 Task: Explore satellite view of the Griffith Observatory in Los Angeles.
Action: Mouse moved to (91, 28)
Screenshot: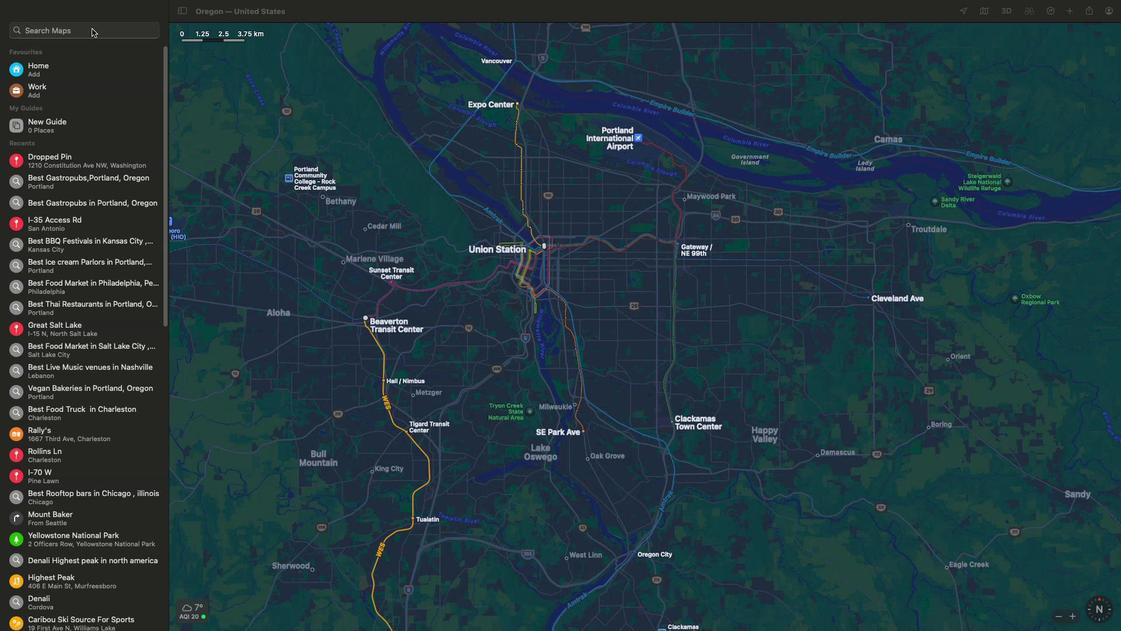 
Action: Mouse pressed left at (91, 28)
Screenshot: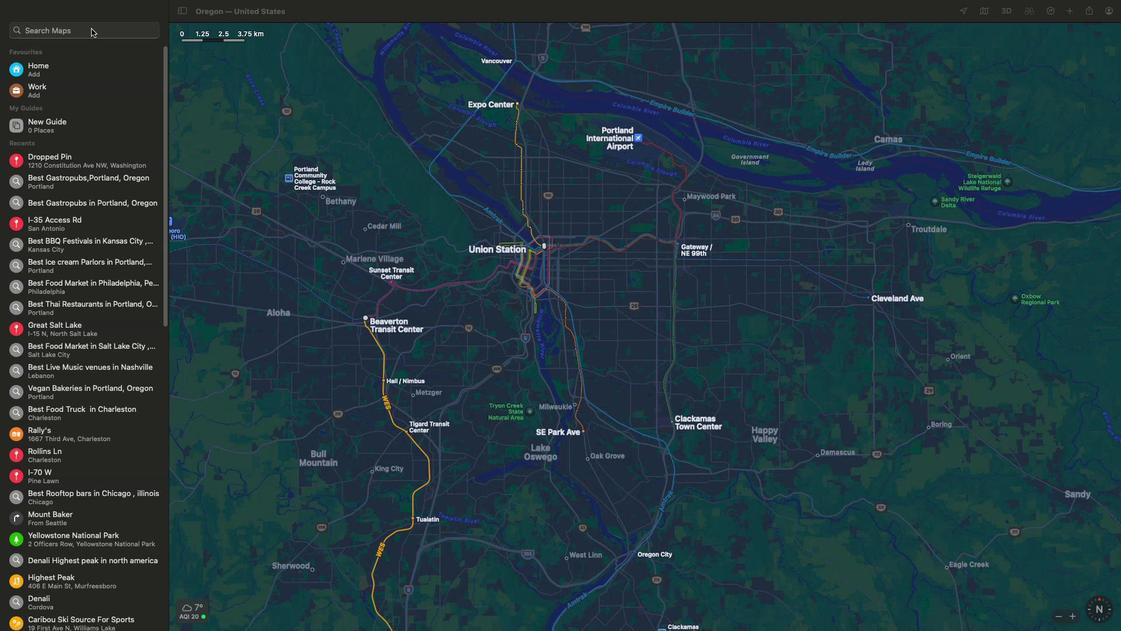 
Action: Key pressed Key.shift'G''r''i''f''f''i''s'Key.spaceKey.shift'O''b''s''e''r''v''a''t''o''r''y'Key.space'i''n'Key.spaceKey.shift'L''o''s'Key.spaceKey.shift'A''n''g''e''l''e''s'Key.space'\x03'
Screenshot: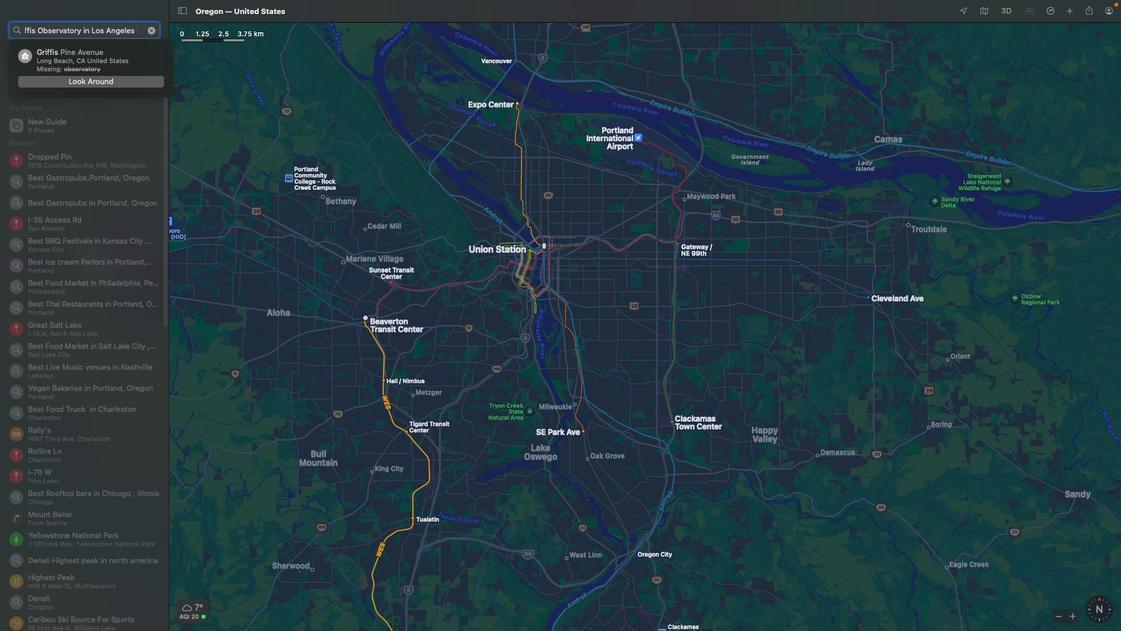 
Action: Mouse moved to (47, 30)
Screenshot: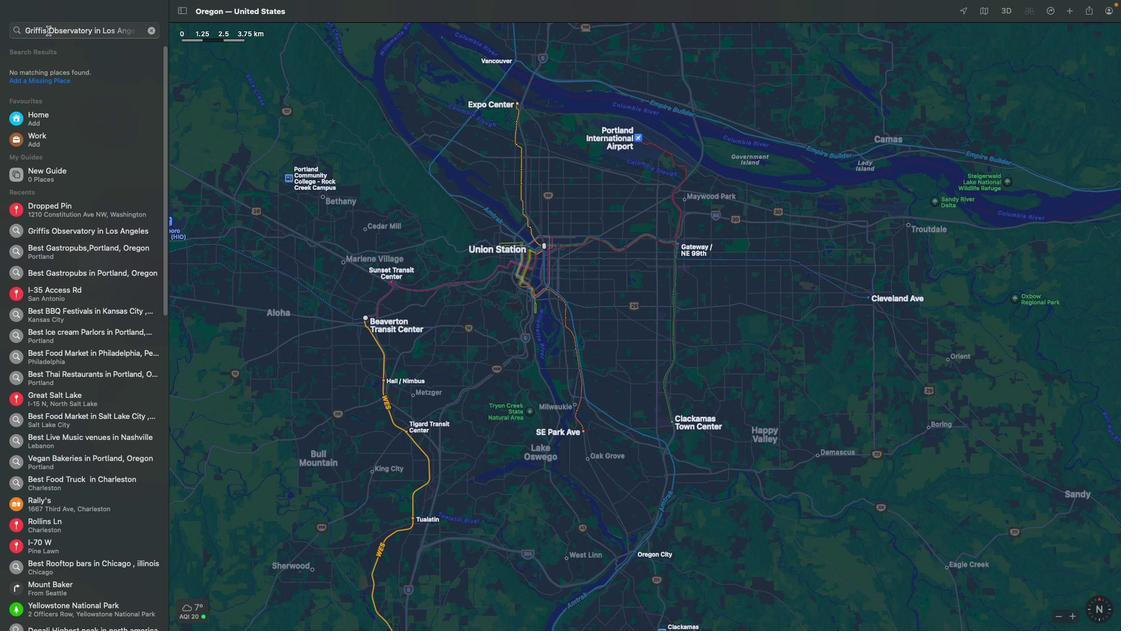 
Action: Mouse pressed left at (47, 30)
Screenshot: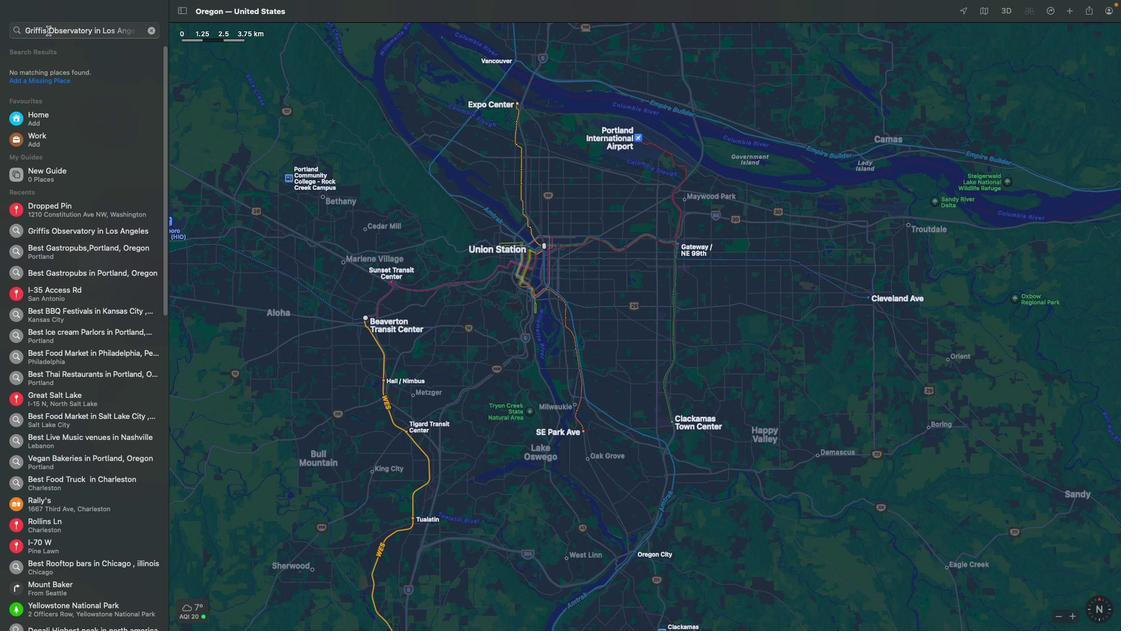 
Action: Mouse moved to (87, 91)
Screenshot: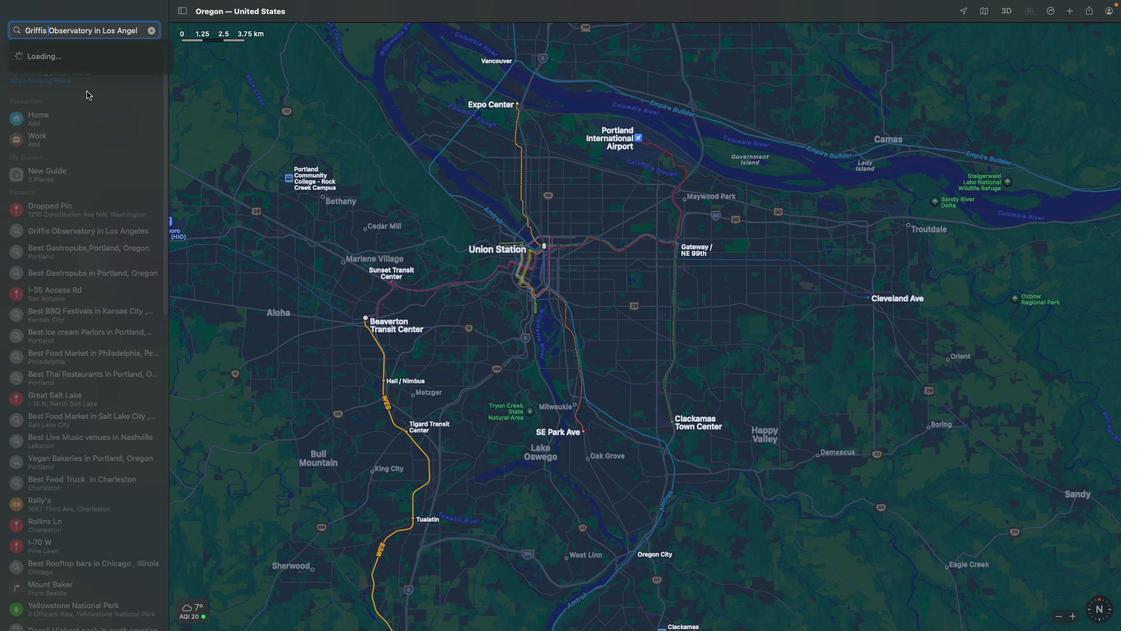 
Action: Key pressed Key.leftKey.backspace't''h''\x03'
Screenshot: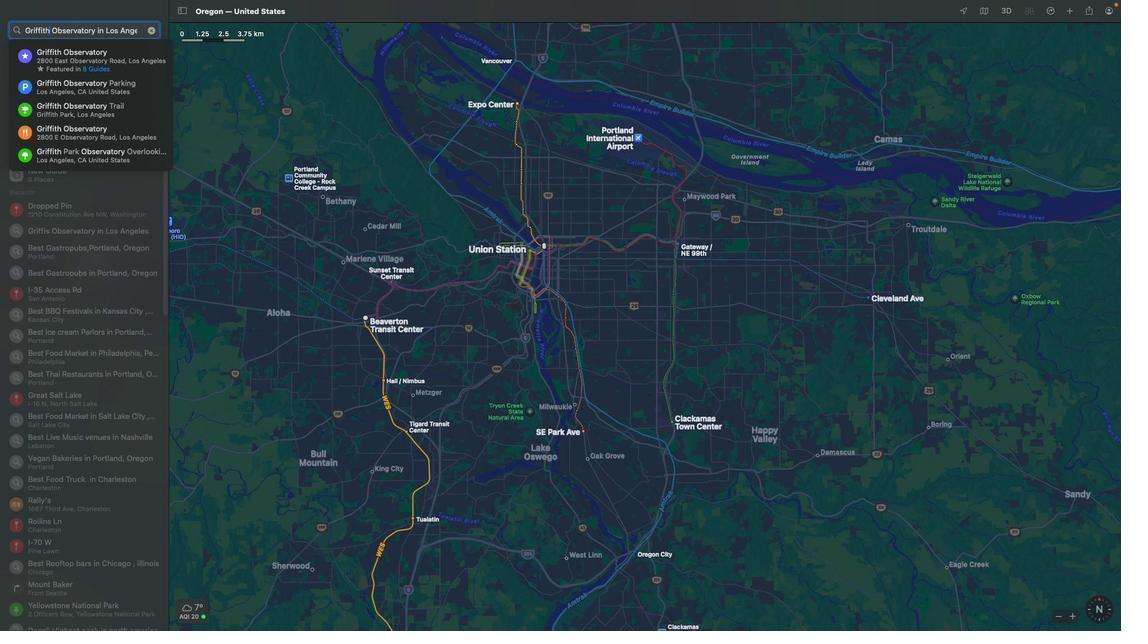 
Action: Mouse moved to (988, 12)
Screenshot: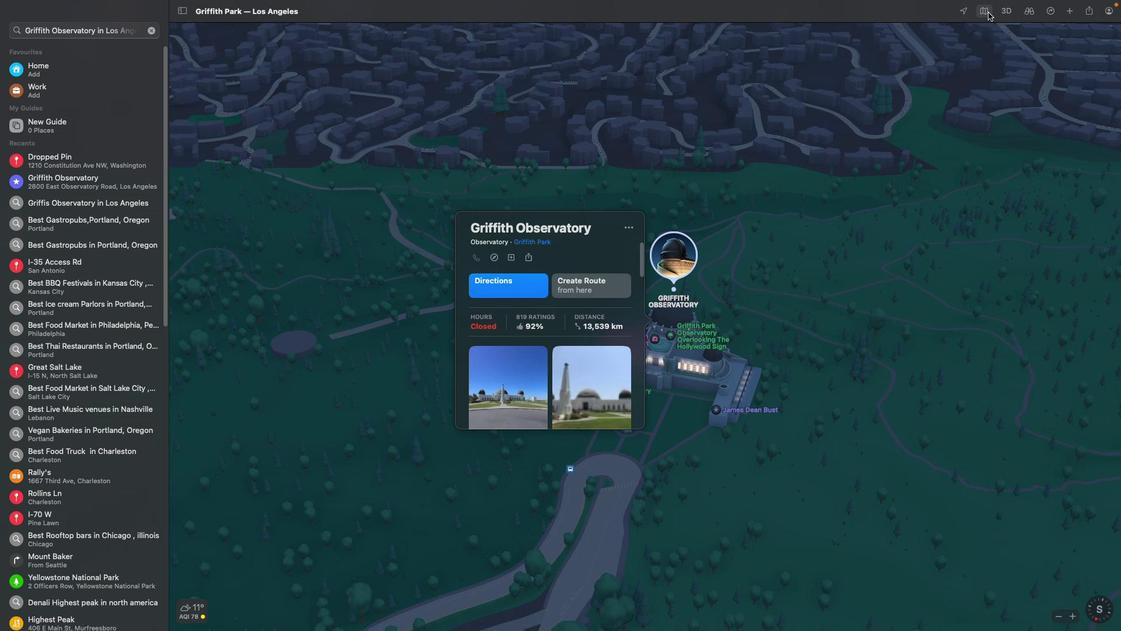 
Action: Mouse pressed left at (988, 12)
Screenshot: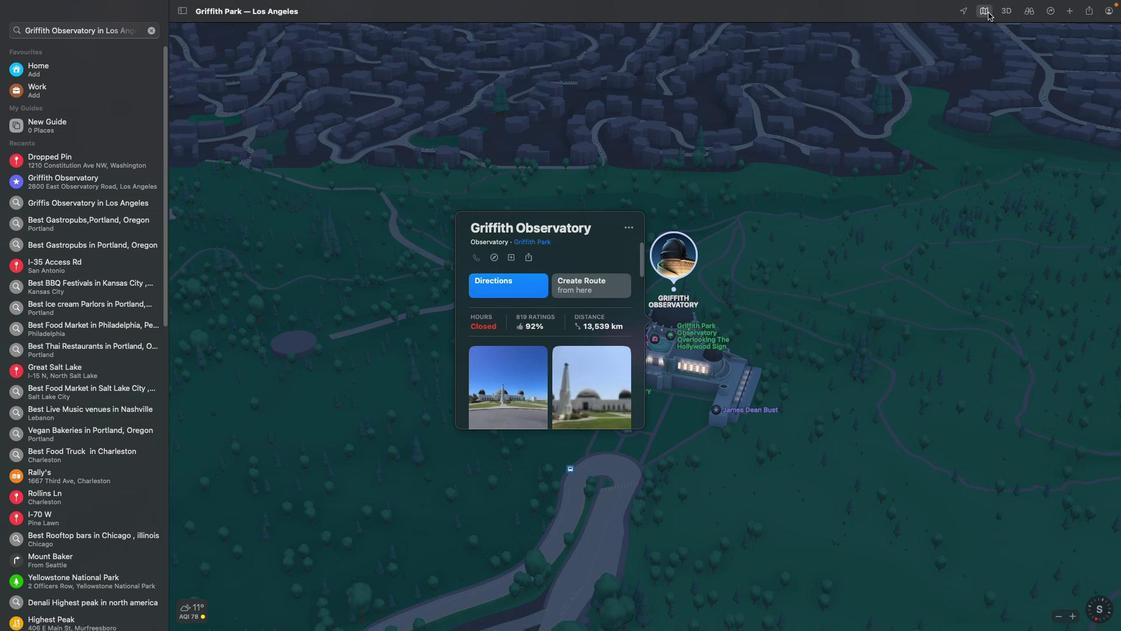 
Action: Mouse moved to (1019, 141)
Screenshot: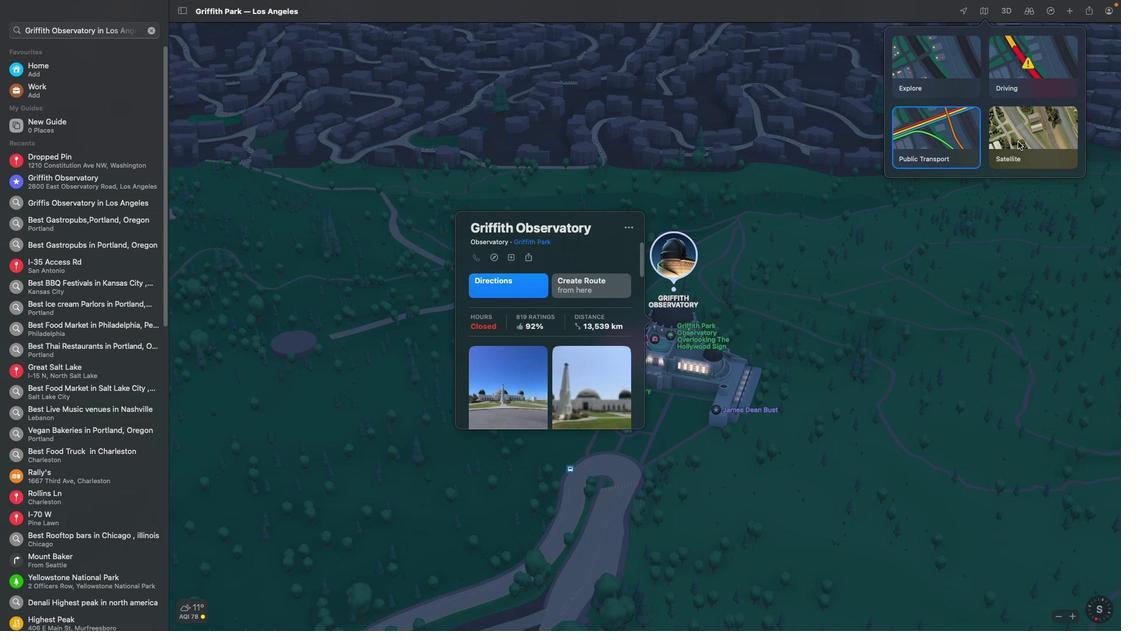 
Action: Mouse pressed left at (1019, 141)
Screenshot: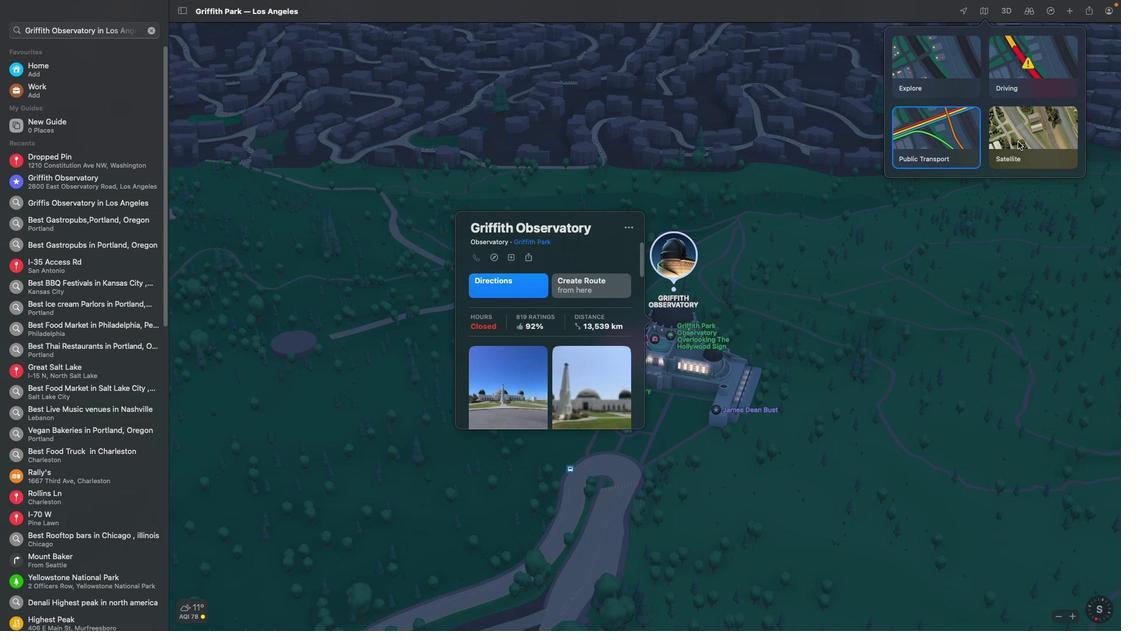 
Action: Mouse moved to (708, 398)
Screenshot: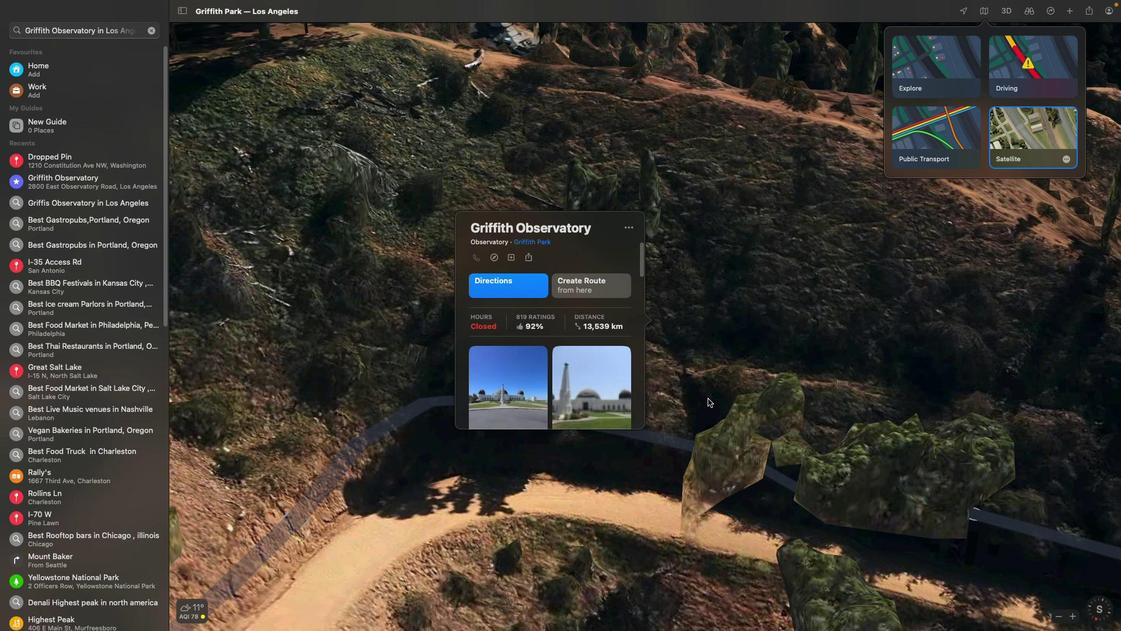 
Action: Mouse pressed left at (708, 398)
Screenshot: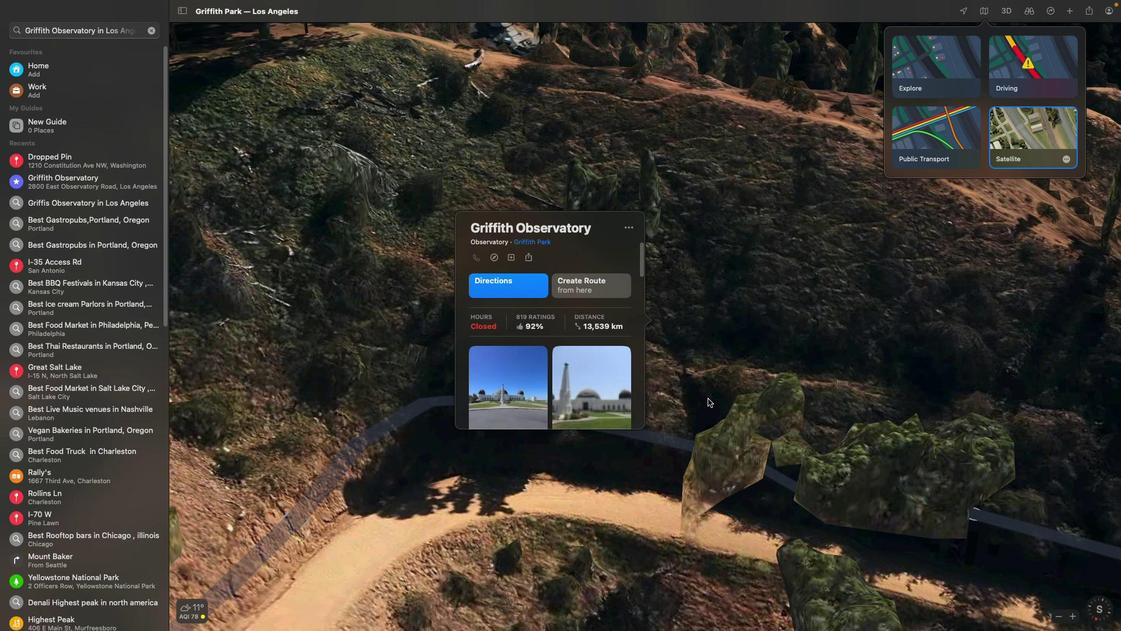
Action: Mouse moved to (712, 345)
Screenshot: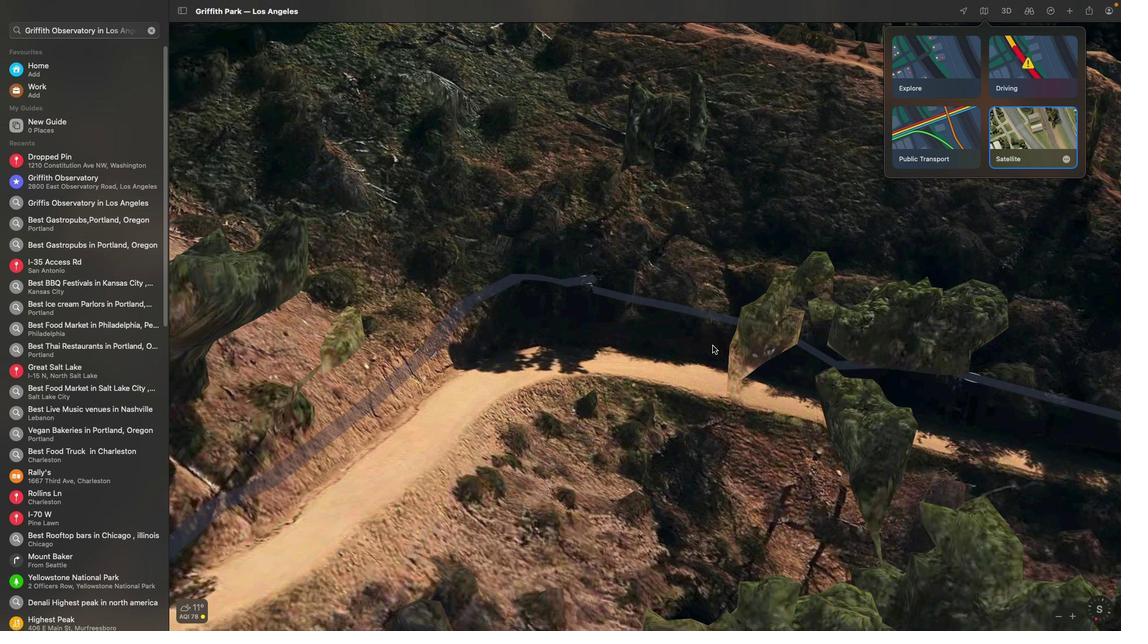 
Action: Mouse scrolled (712, 345) with delta (0, 0)
Screenshot: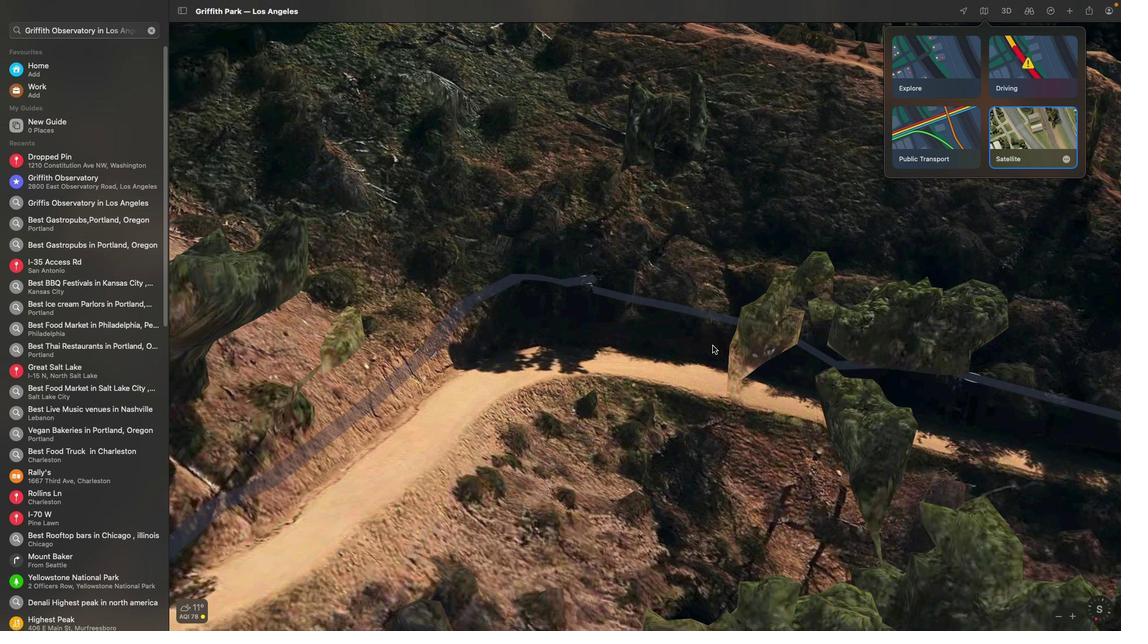 
Action: Mouse scrolled (712, 345) with delta (0, 0)
Screenshot: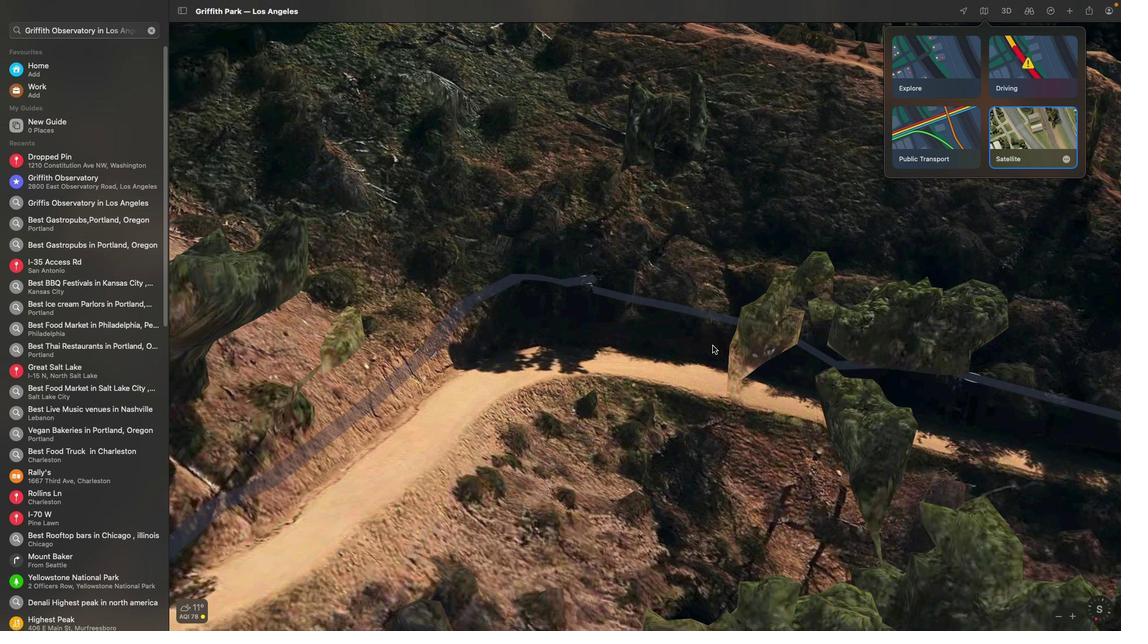 
Action: Mouse scrolled (712, 345) with delta (0, -1)
Screenshot: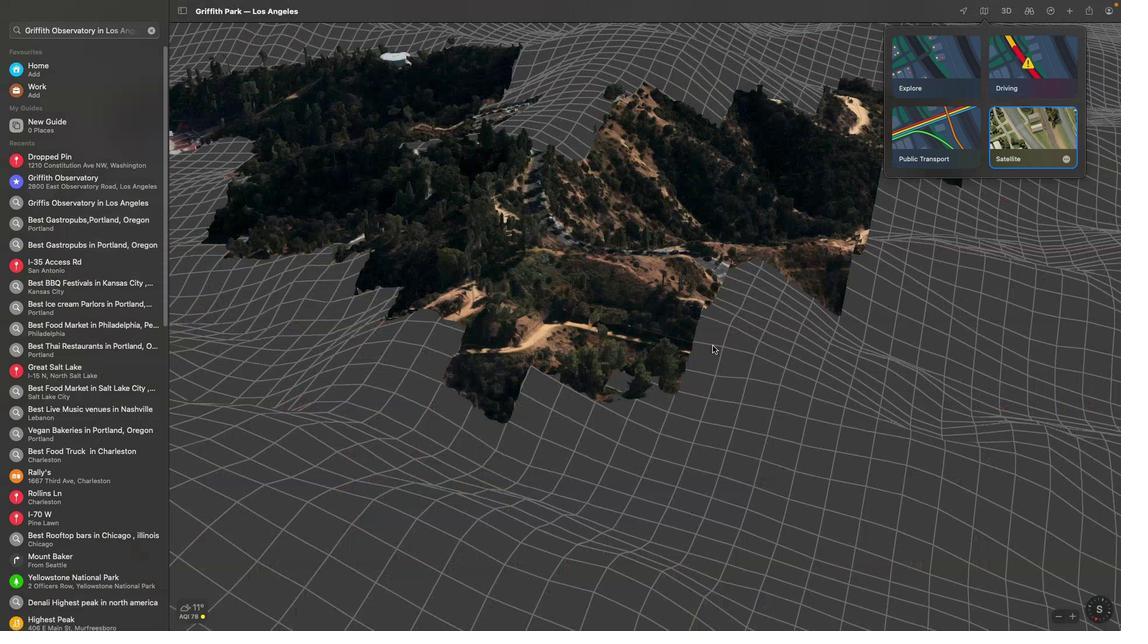
Action: Mouse scrolled (712, 345) with delta (0, -2)
Screenshot: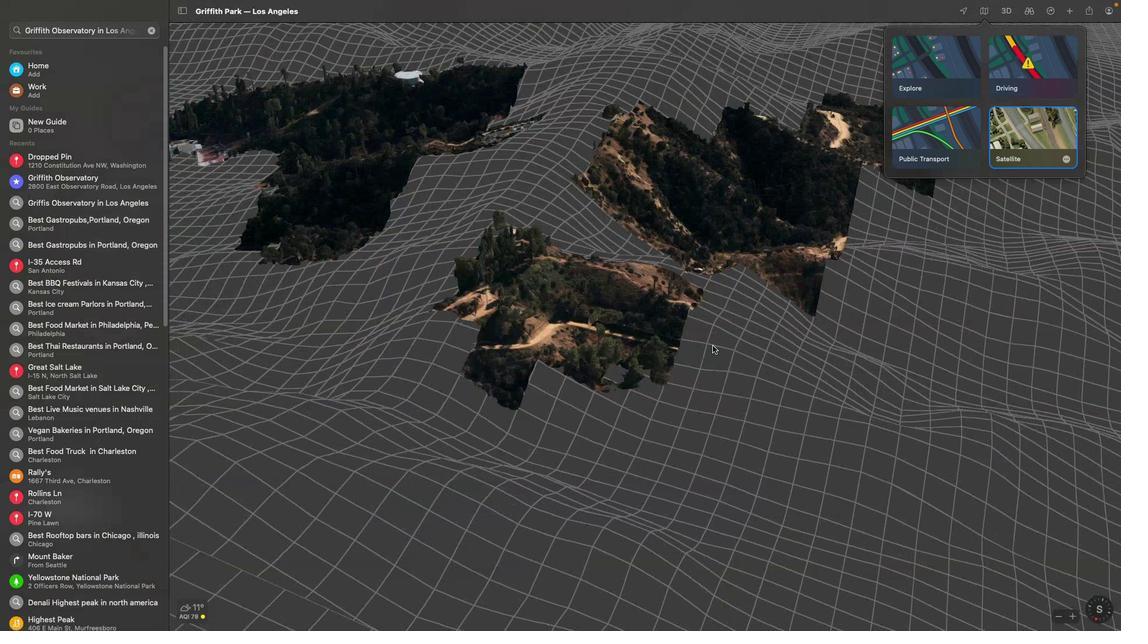 
Action: Mouse scrolled (712, 345) with delta (0, -2)
Screenshot: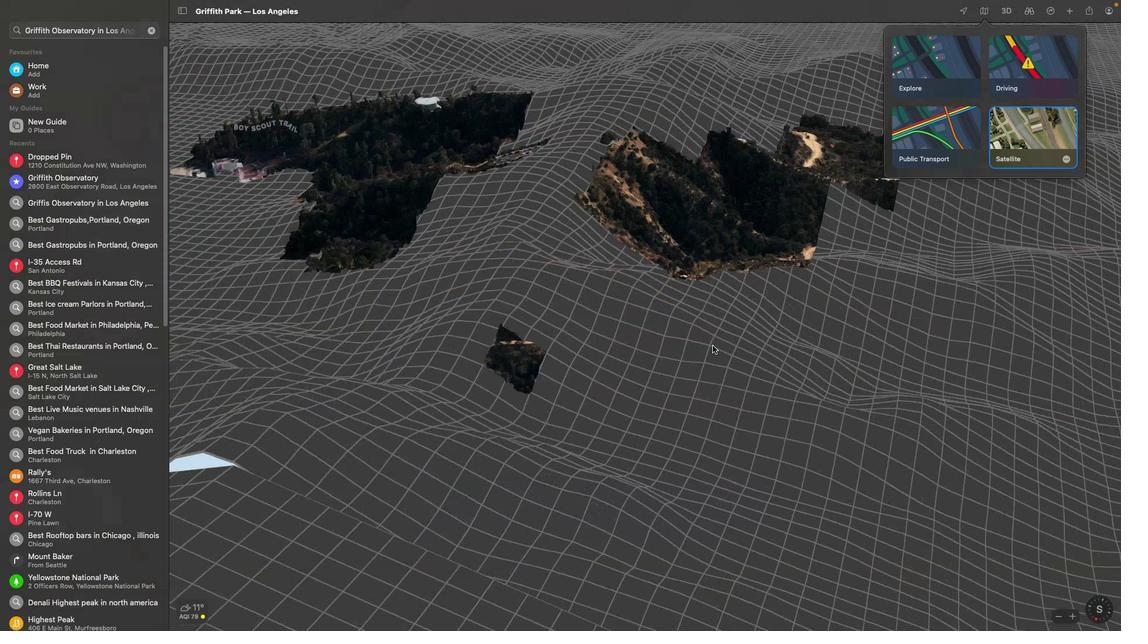 
Action: Mouse moved to (614, 372)
Screenshot: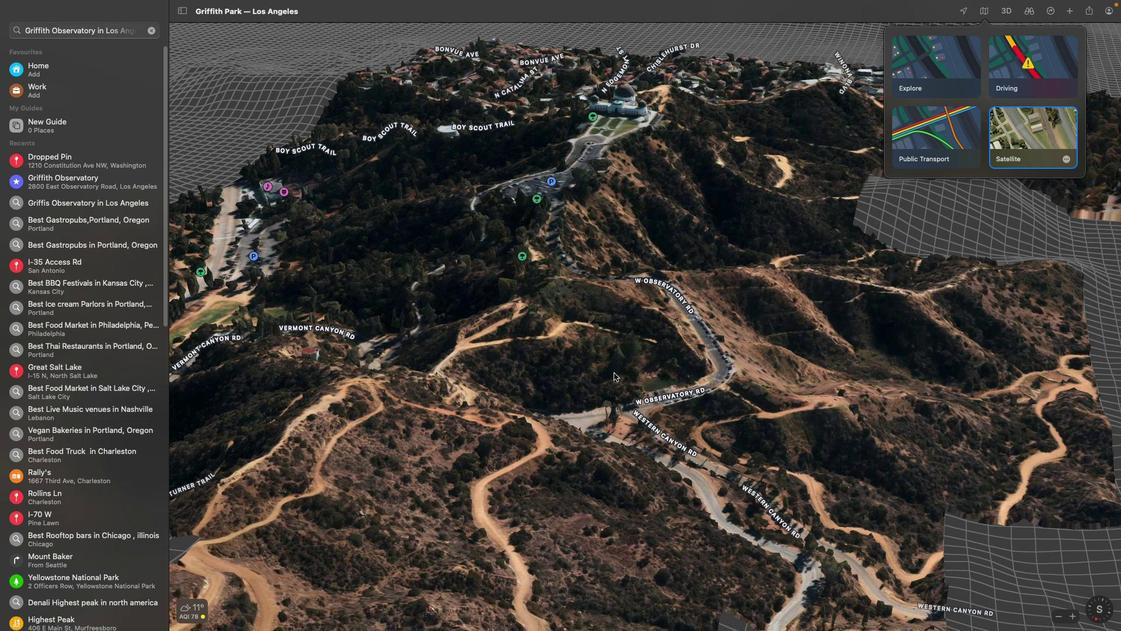 
Action: Mouse scrolled (614, 372) with delta (0, 0)
Screenshot: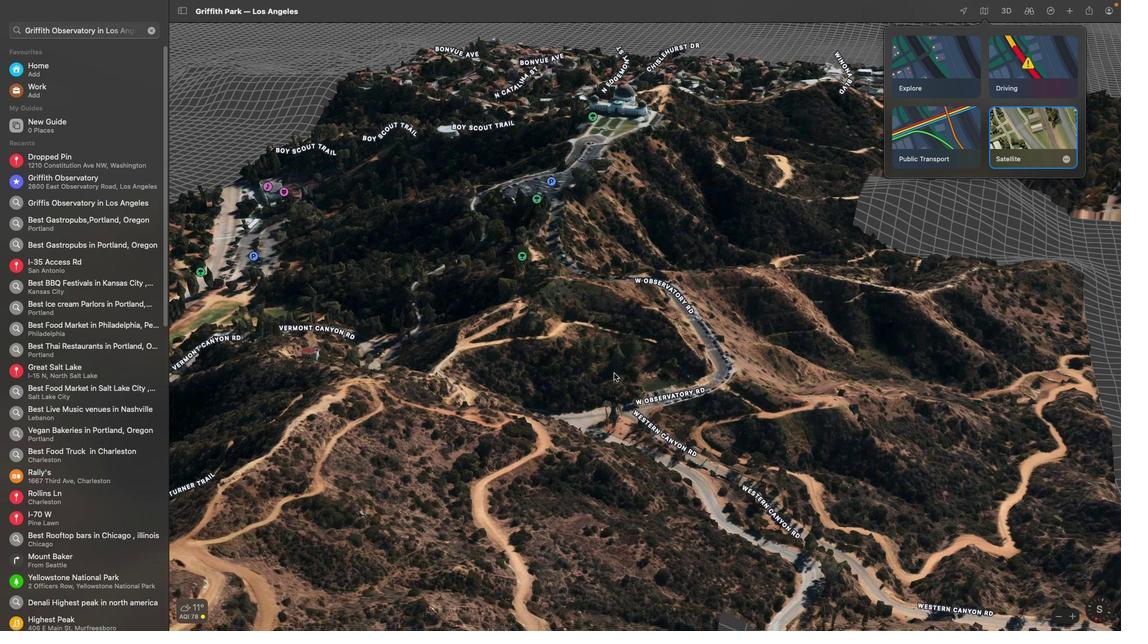 
Action: Mouse scrolled (614, 372) with delta (0, 0)
Screenshot: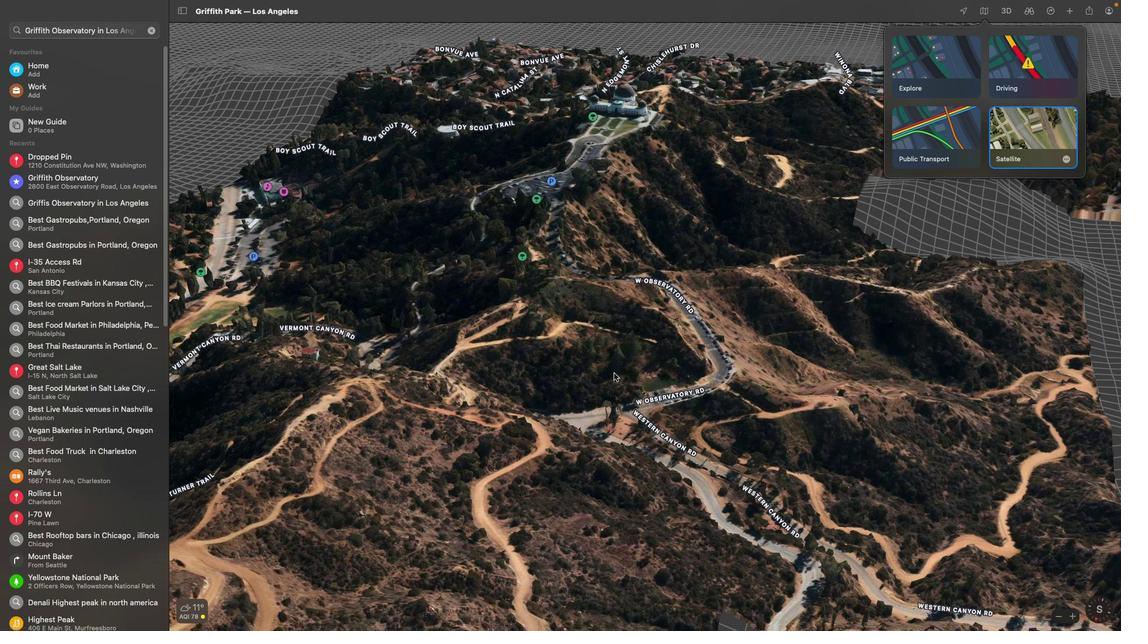 
Action: Mouse scrolled (614, 372) with delta (0, -1)
Screenshot: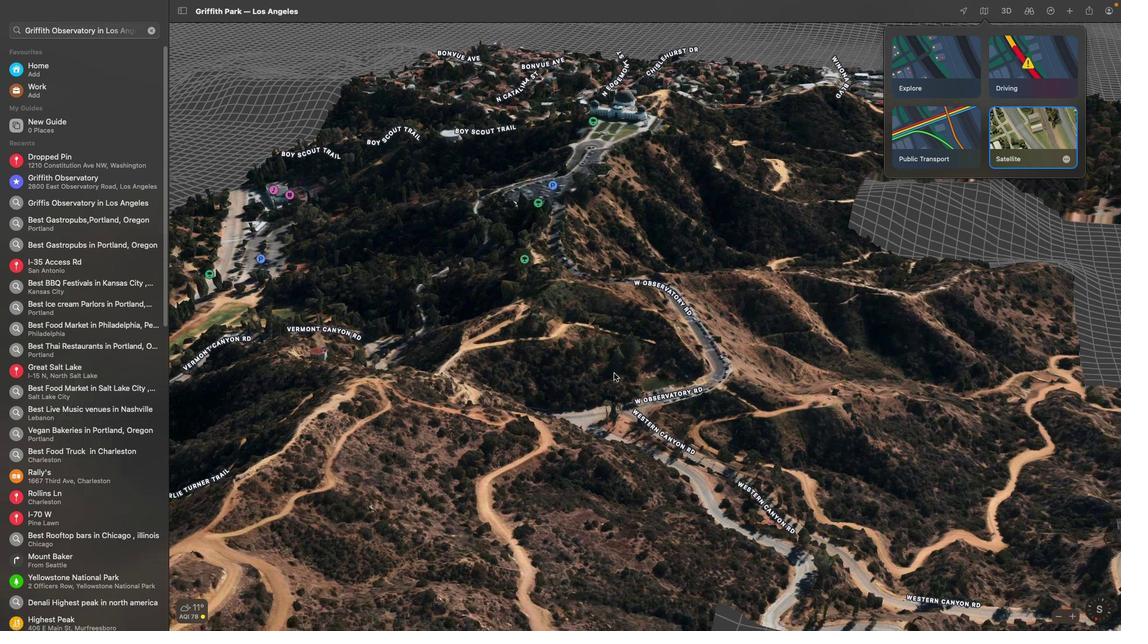 
Action: Mouse scrolled (614, 372) with delta (0, -2)
Screenshot: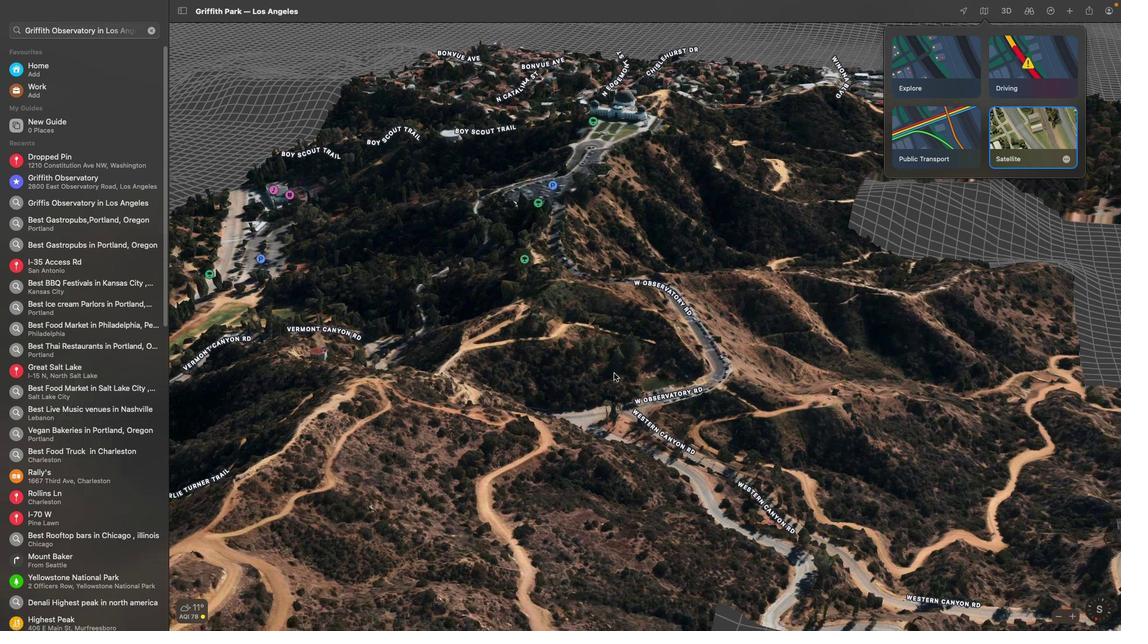 
Action: Mouse scrolled (614, 372) with delta (0, -2)
Screenshot: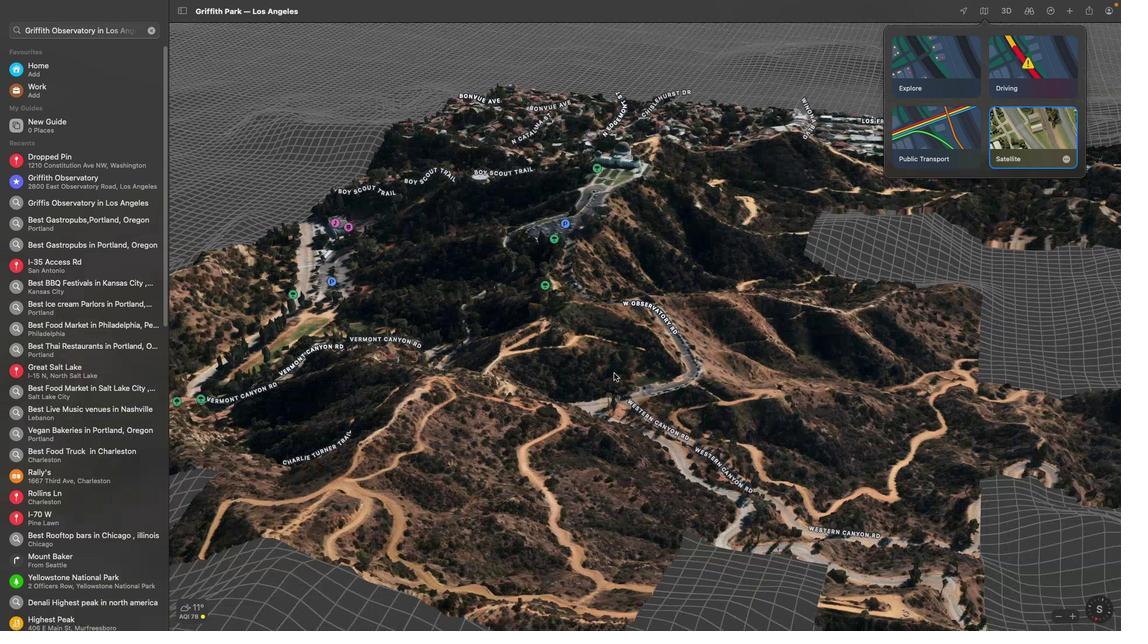 
Action: Mouse moved to (699, 339)
Screenshot: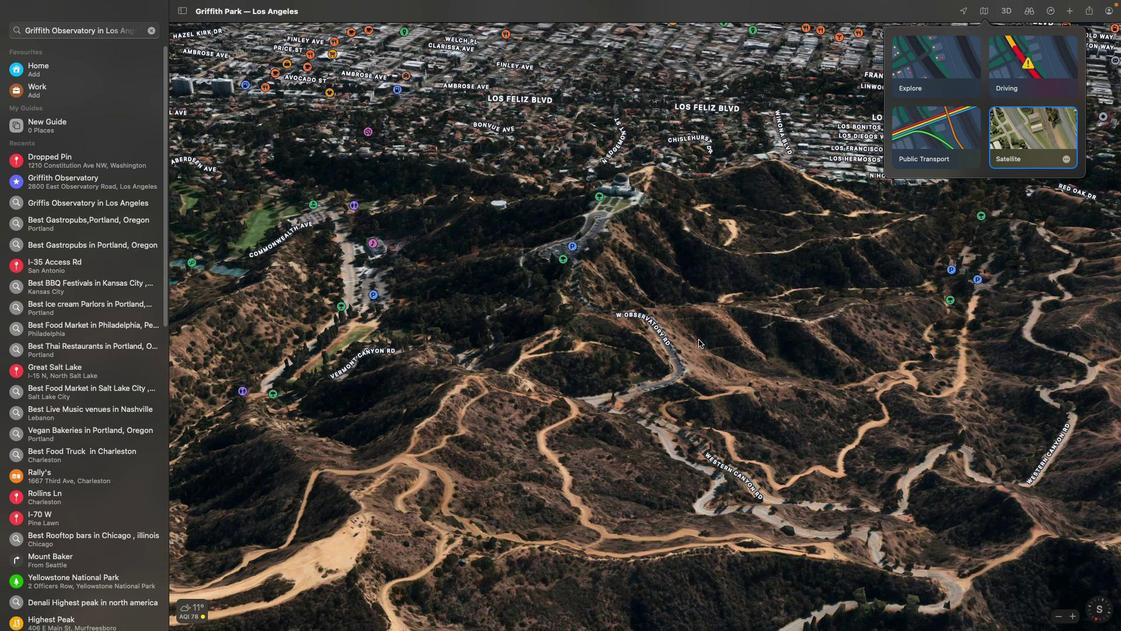
Action: Mouse pressed left at (699, 339)
Screenshot: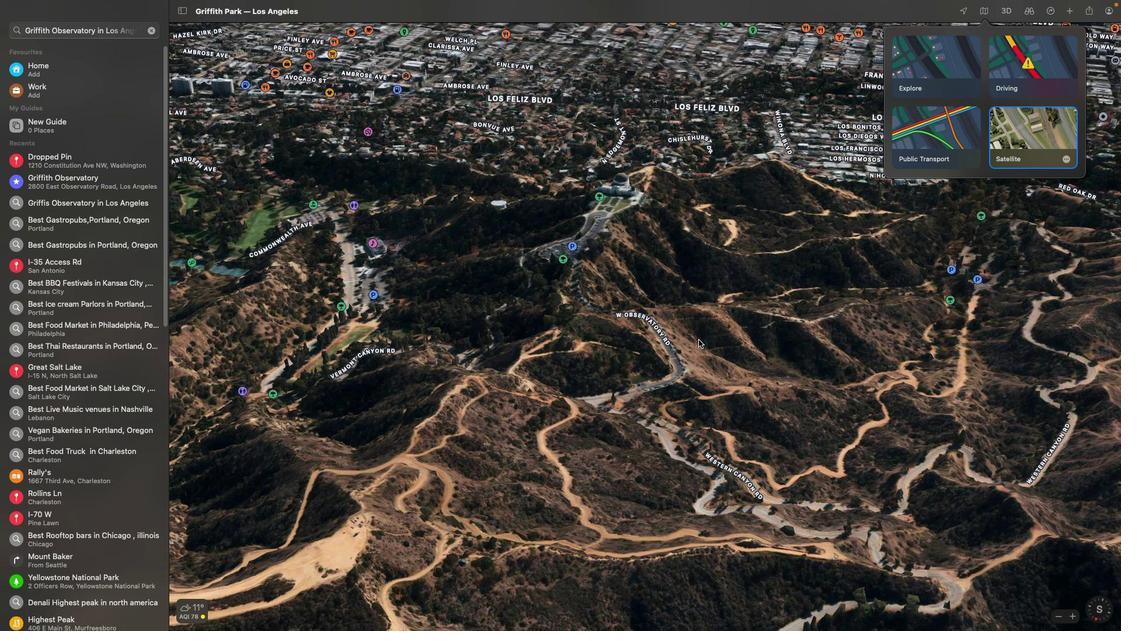 
Action: Mouse moved to (733, 342)
Screenshot: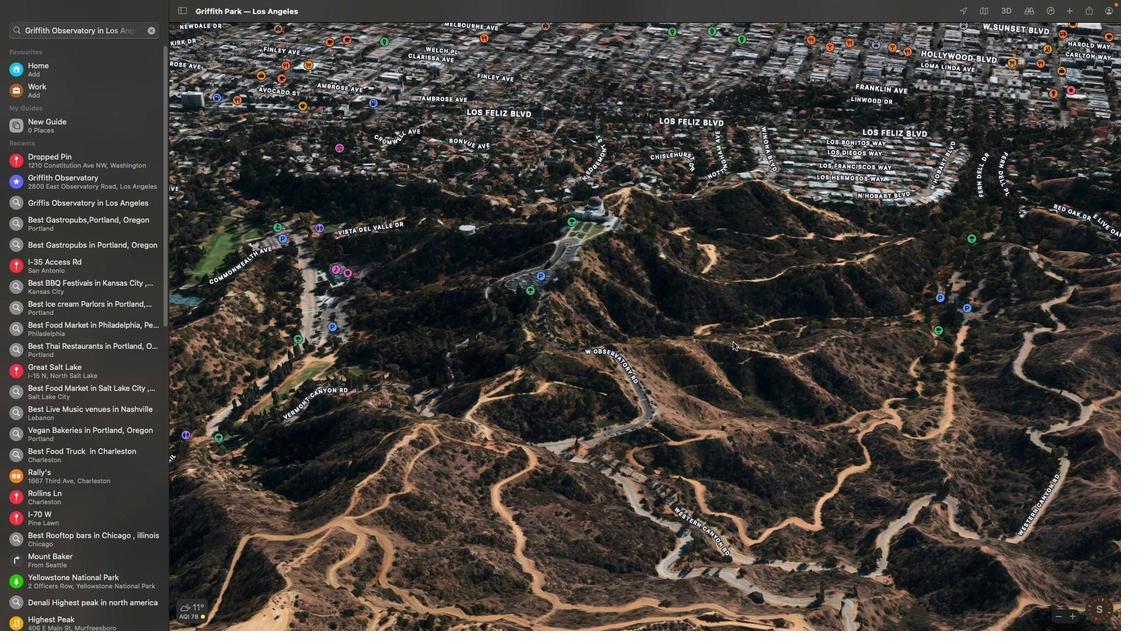 
Action: Mouse pressed left at (733, 342)
Screenshot: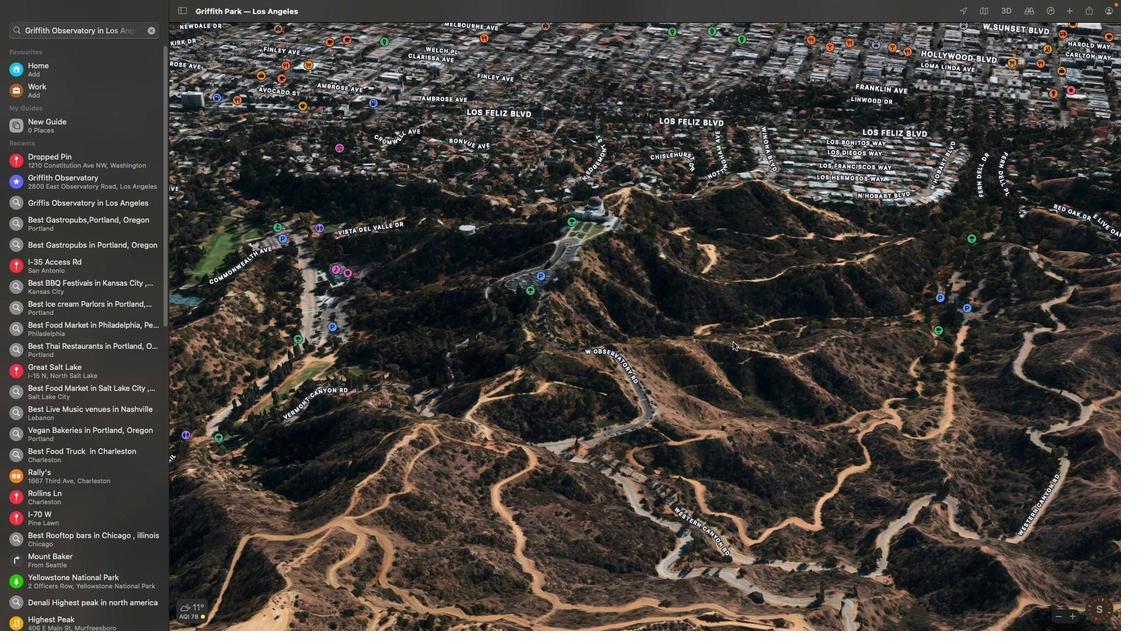 
Action: Mouse moved to (660, 418)
Screenshot: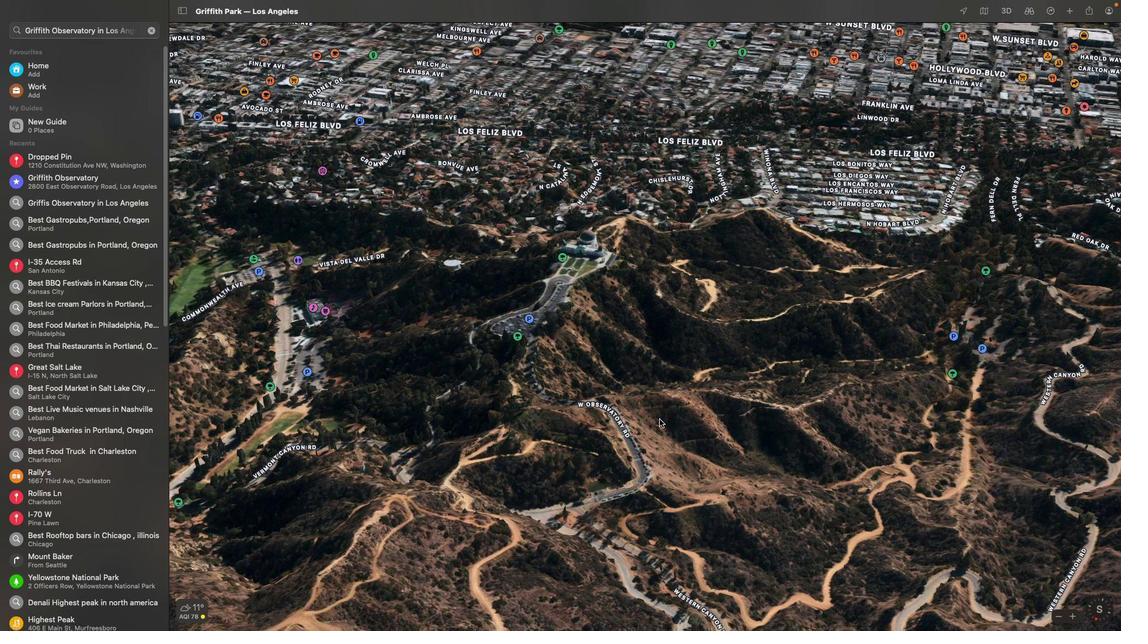 
Action: Mouse scrolled (660, 418) with delta (0, 0)
Screenshot: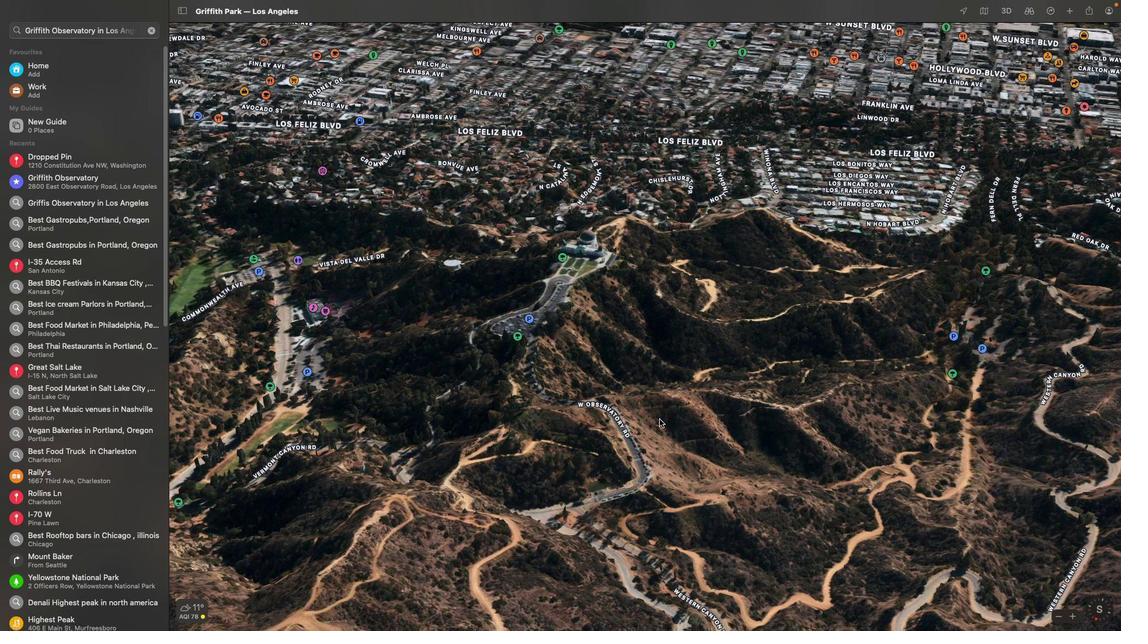 
Action: Mouse scrolled (660, 418) with delta (0, 0)
Screenshot: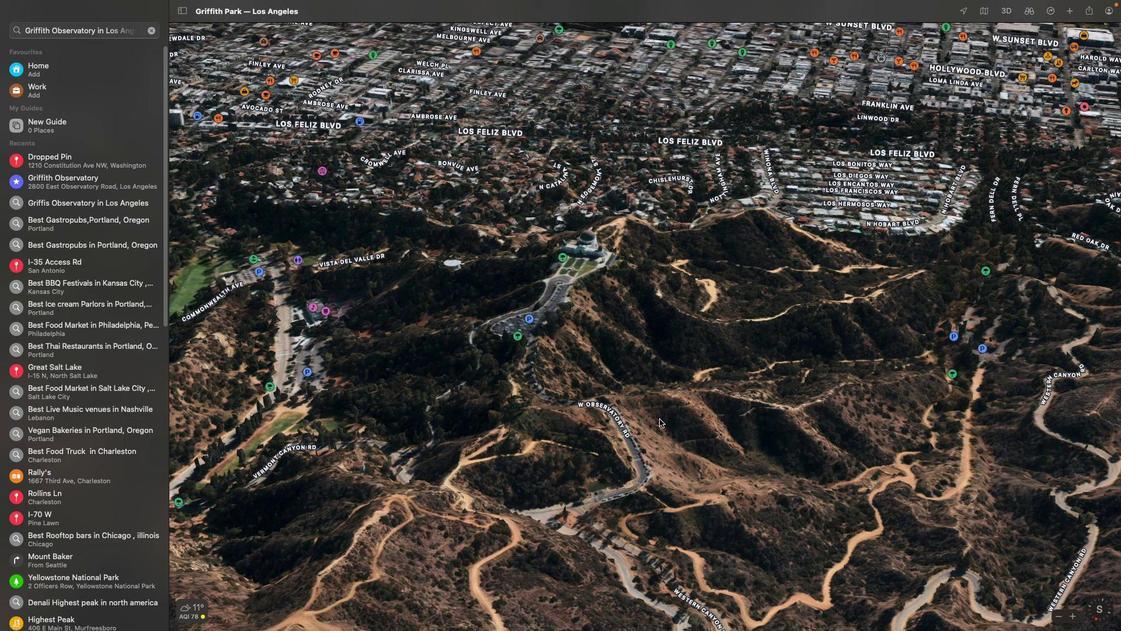 
Action: Mouse scrolled (660, 418) with delta (0, -1)
Screenshot: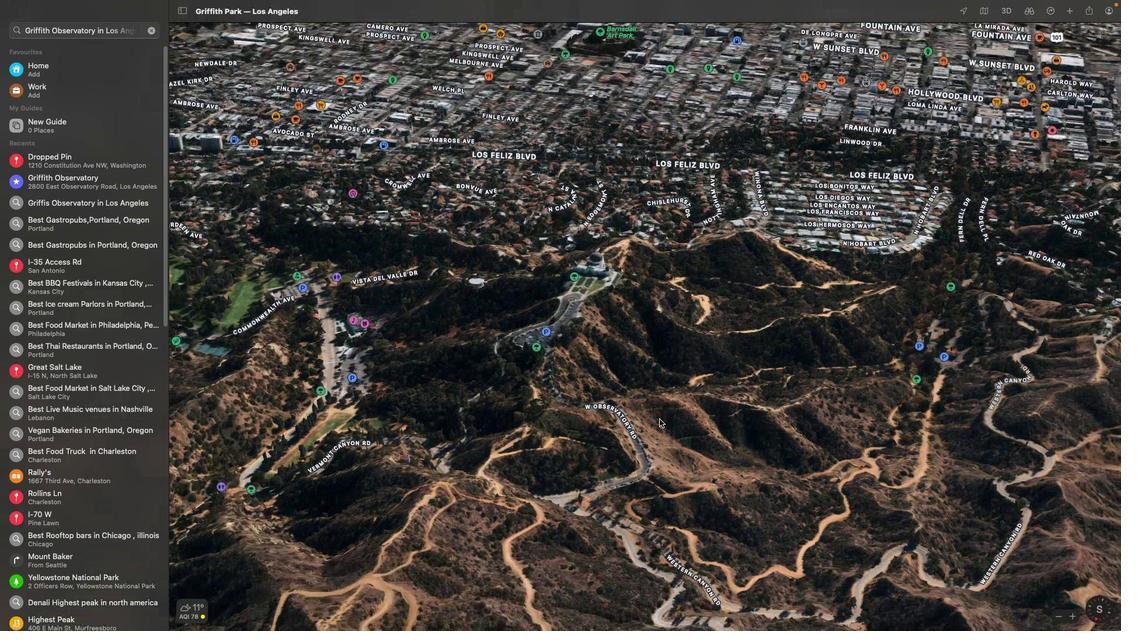 
Action: Mouse scrolled (660, 418) with delta (0, -2)
Screenshot: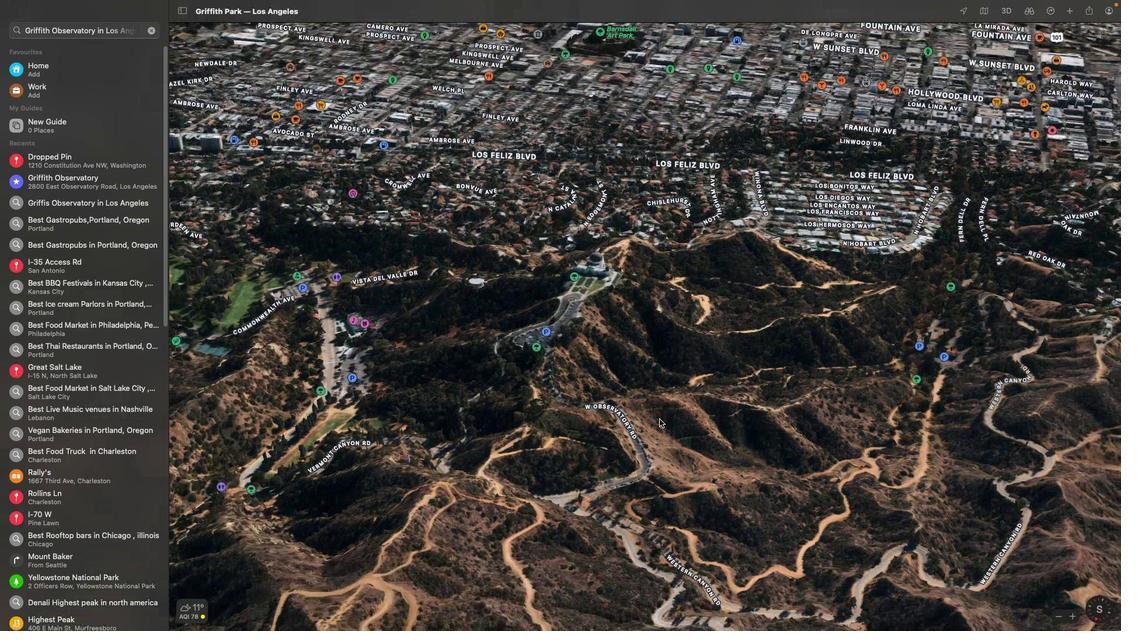 
Action: Mouse moved to (586, 341)
Screenshot: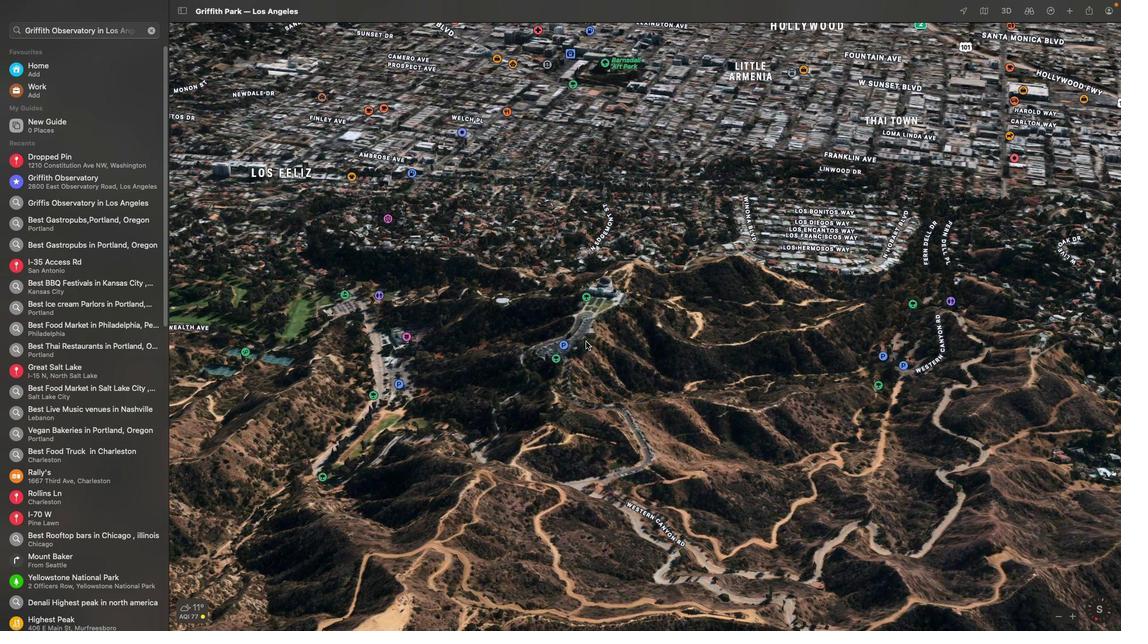
Action: Mouse pressed left at (586, 341)
Screenshot: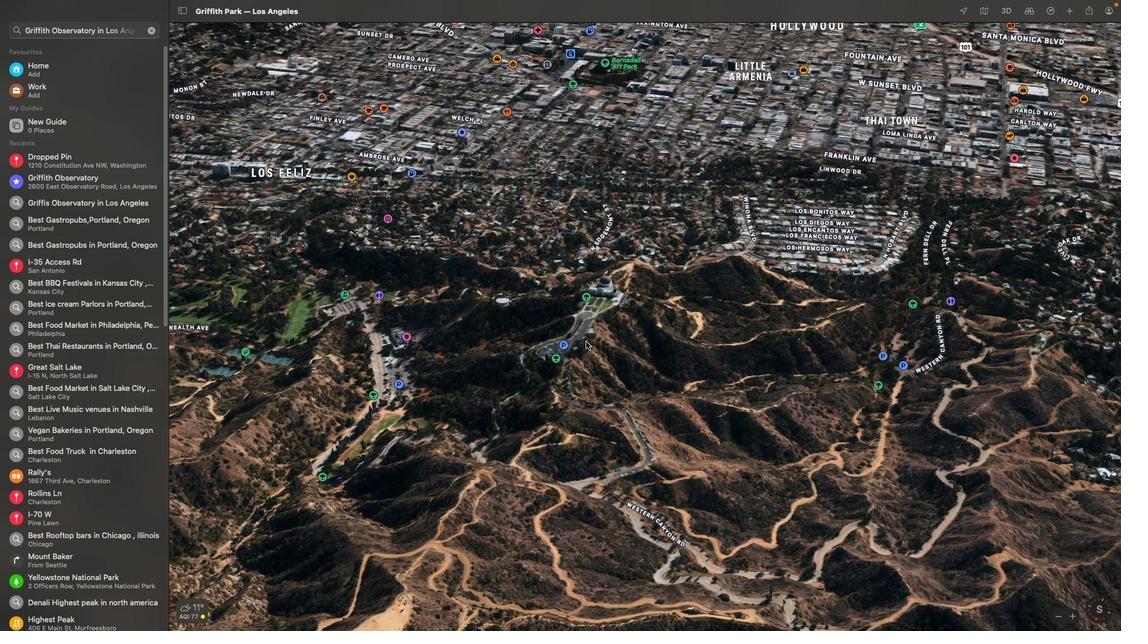 
Action: Mouse moved to (687, 430)
Screenshot: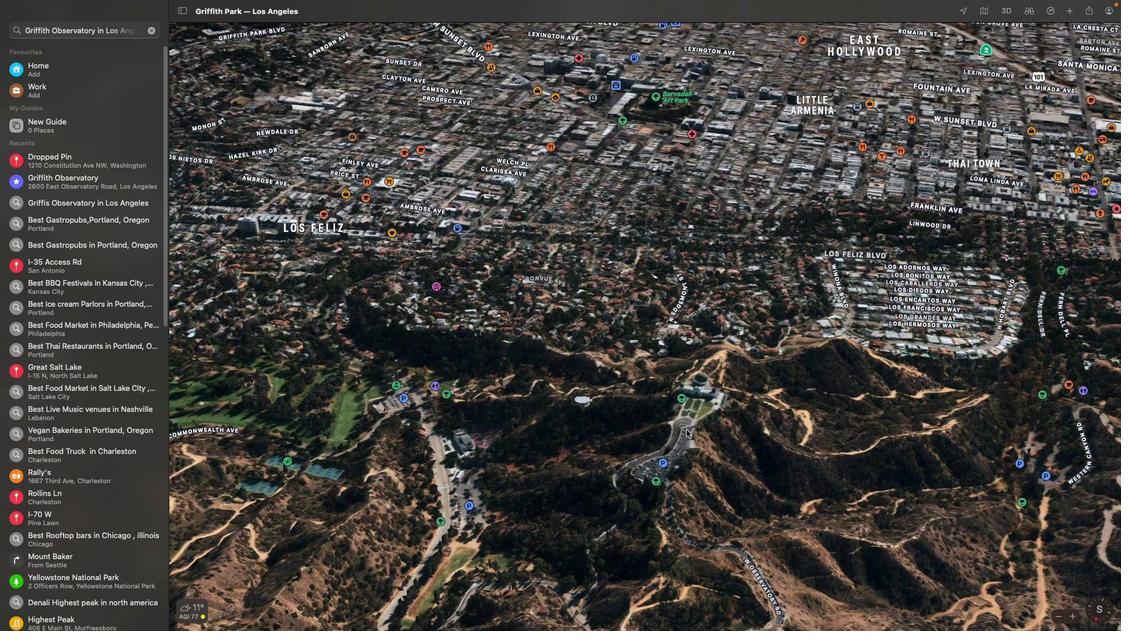
Action: Mouse scrolled (687, 430) with delta (0, 0)
Screenshot: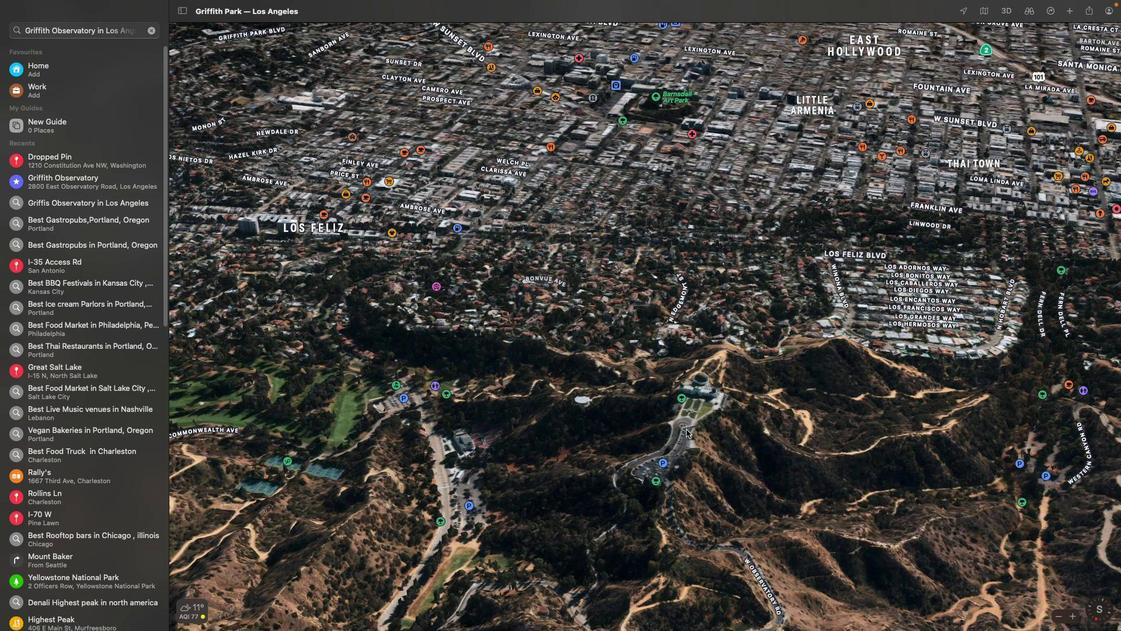 
Action: Mouse scrolled (687, 430) with delta (0, 0)
Screenshot: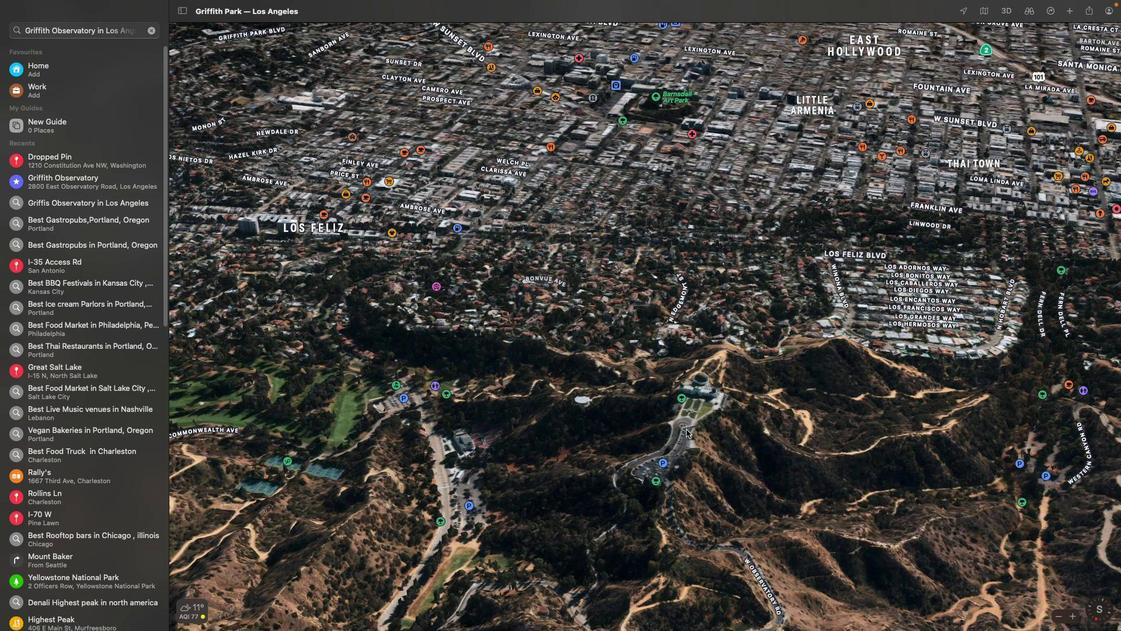 
Action: Mouse scrolled (687, 430) with delta (0, 2)
Screenshot: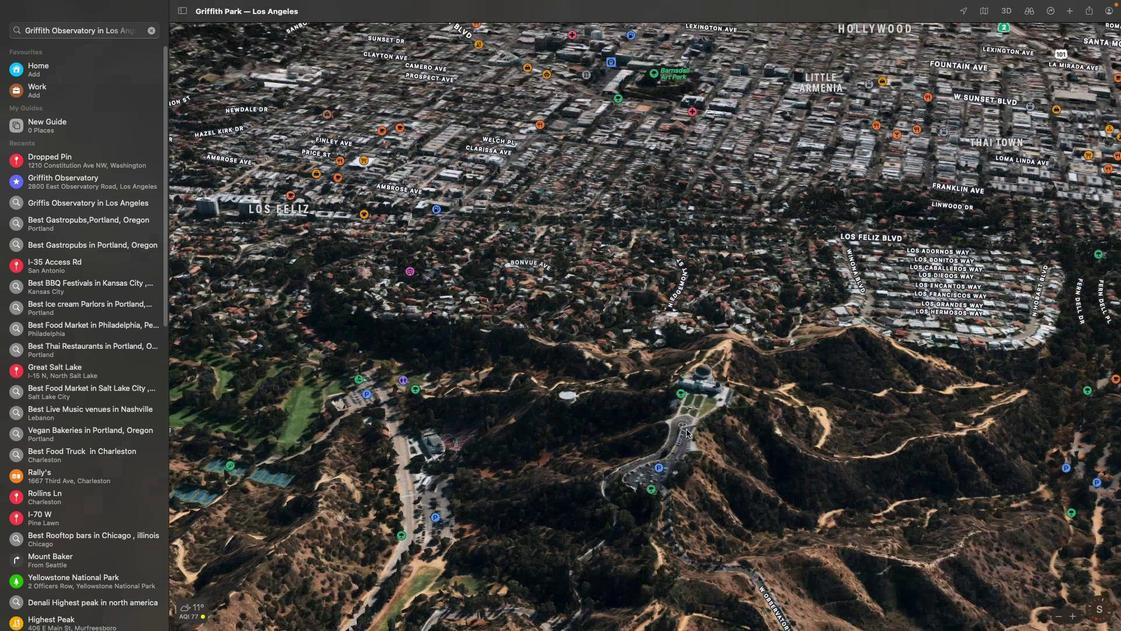 
Action: Mouse scrolled (687, 430) with delta (0, 2)
Screenshot: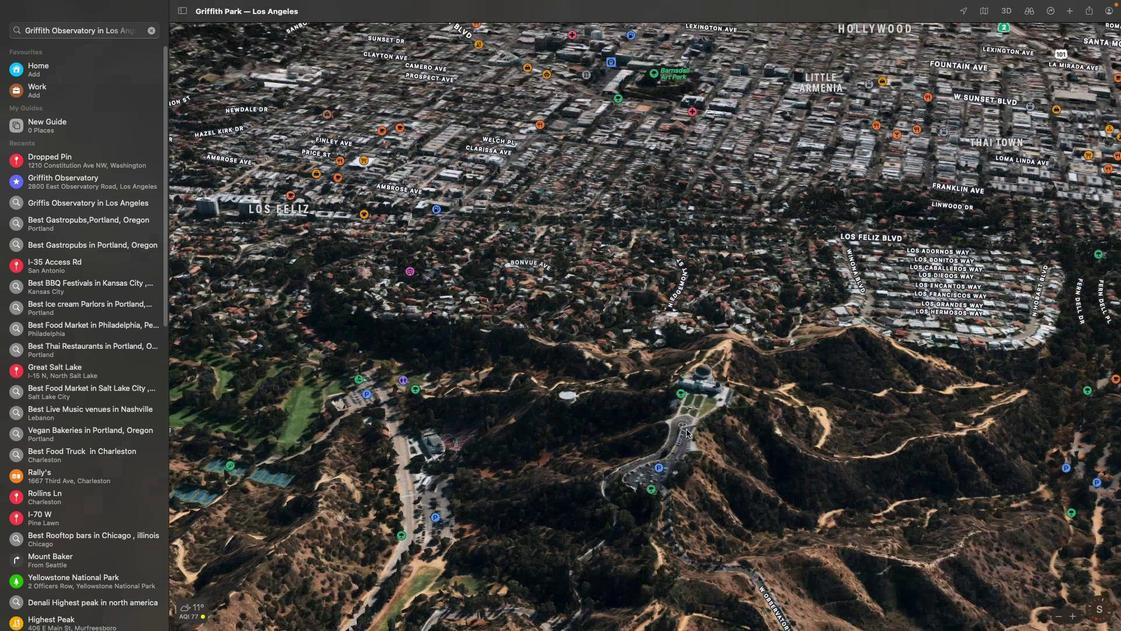 
Action: Mouse scrolled (687, 430) with delta (0, 3)
Screenshot: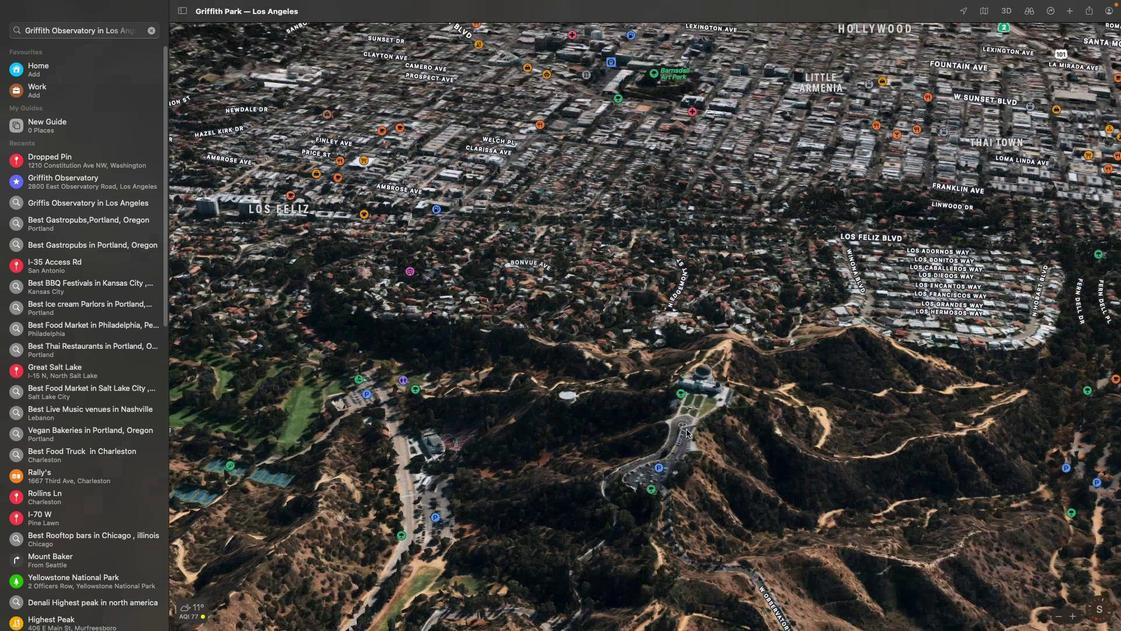
Action: Mouse scrolled (687, 430) with delta (0, 4)
Screenshot: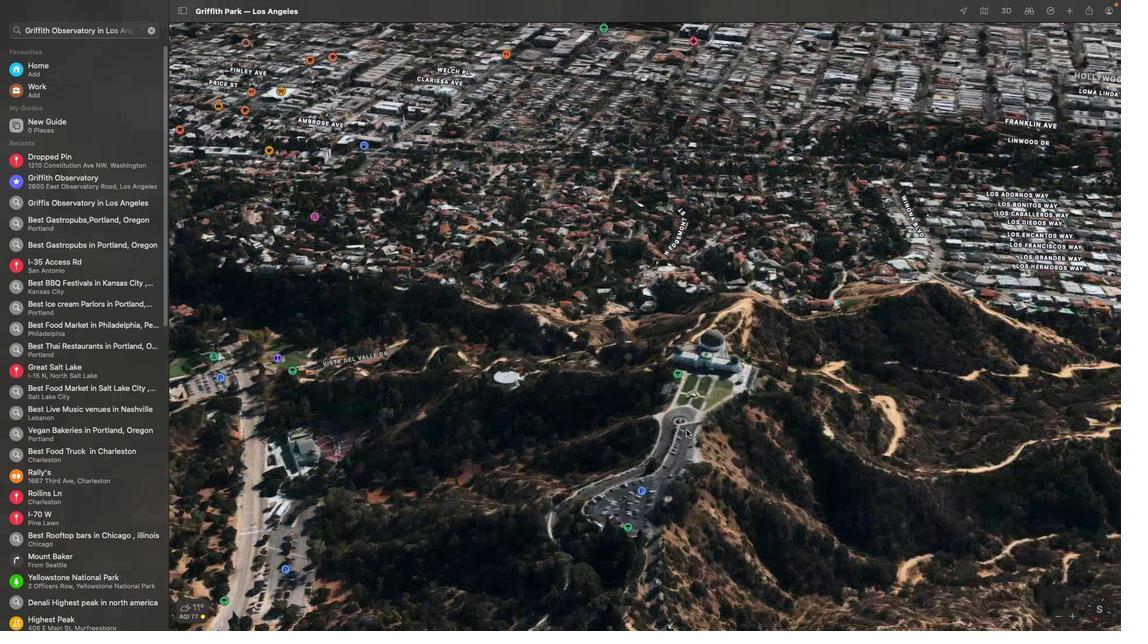 
Action: Mouse moved to (695, 394)
Screenshot: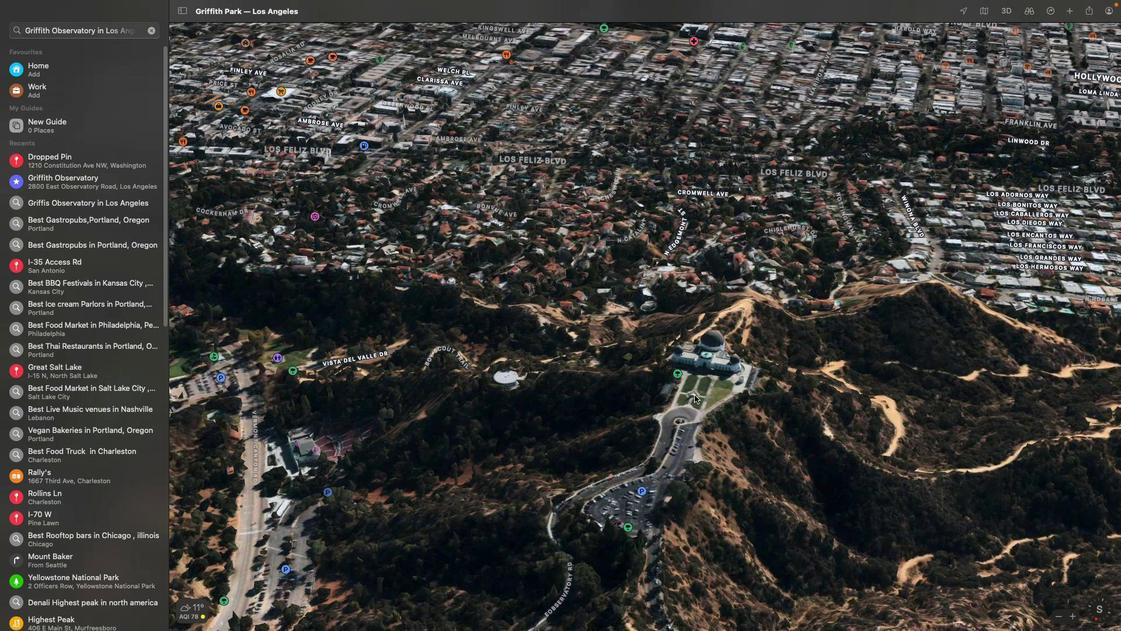 
Action: Mouse scrolled (695, 394) with delta (0, 0)
Screenshot: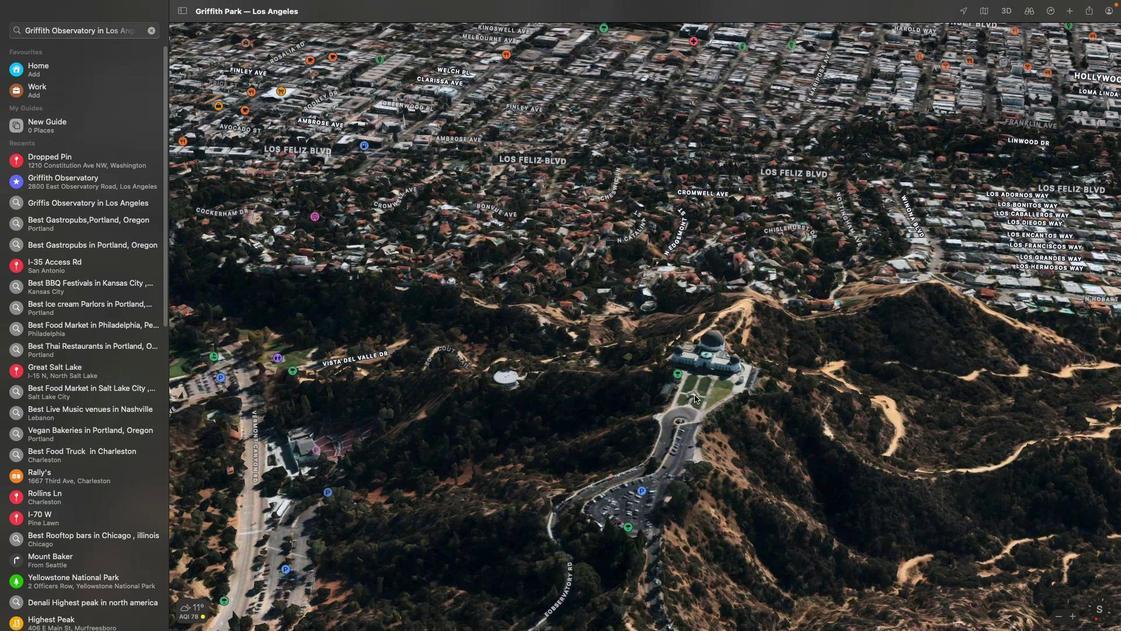 
Action: Mouse scrolled (695, 394) with delta (0, 0)
Screenshot: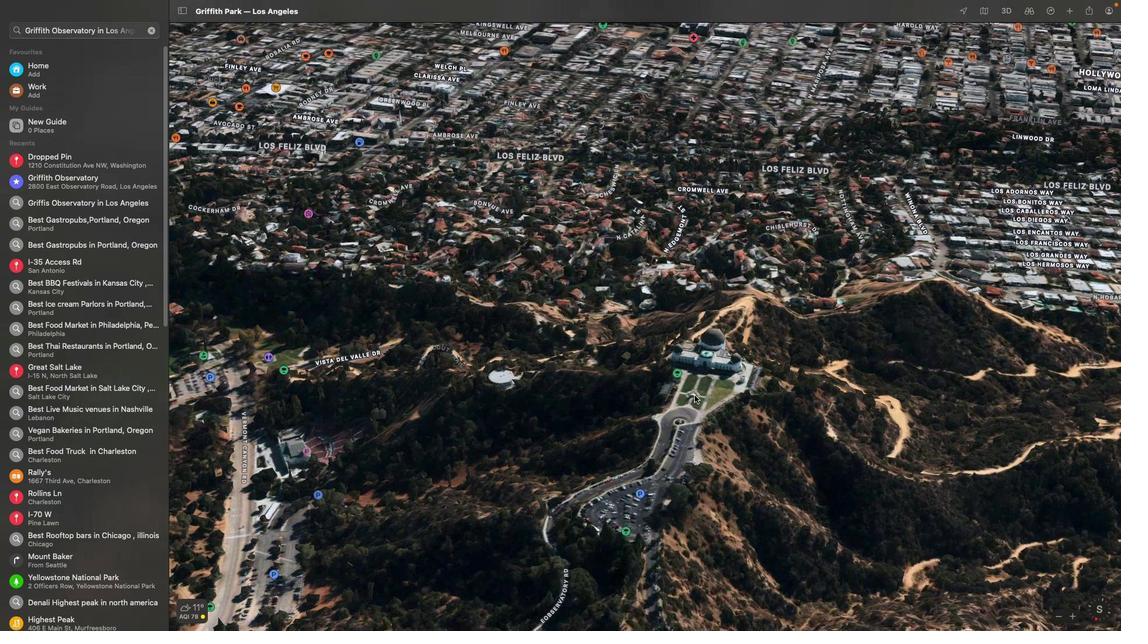 
Action: Mouse scrolled (695, 394) with delta (0, 1)
Screenshot: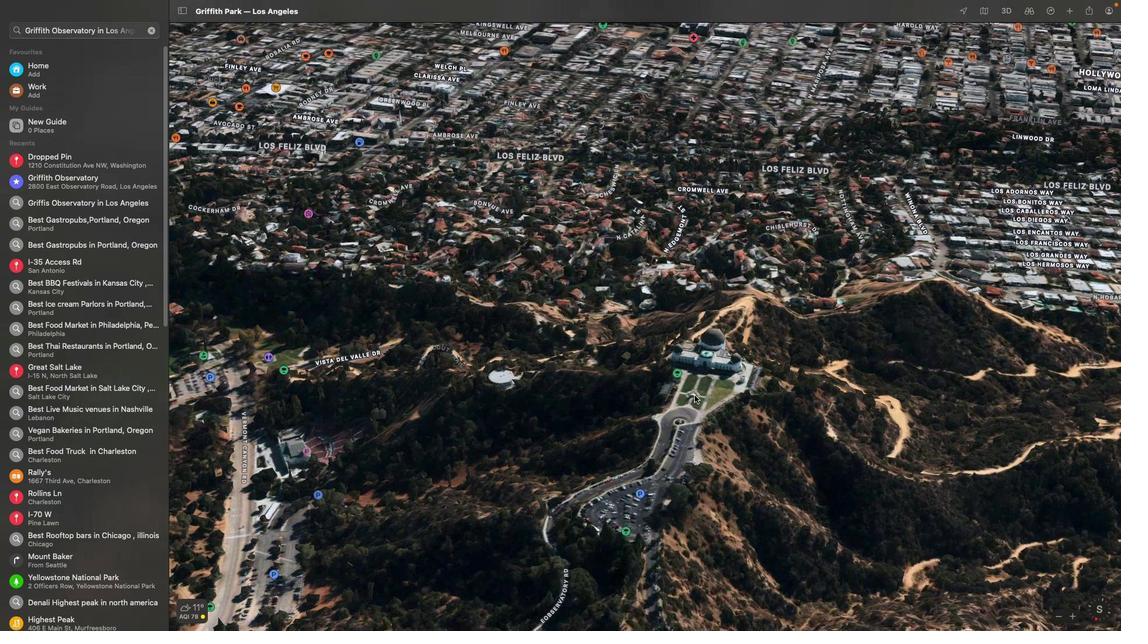 
Action: Mouse scrolled (695, 394) with delta (0, 2)
Screenshot: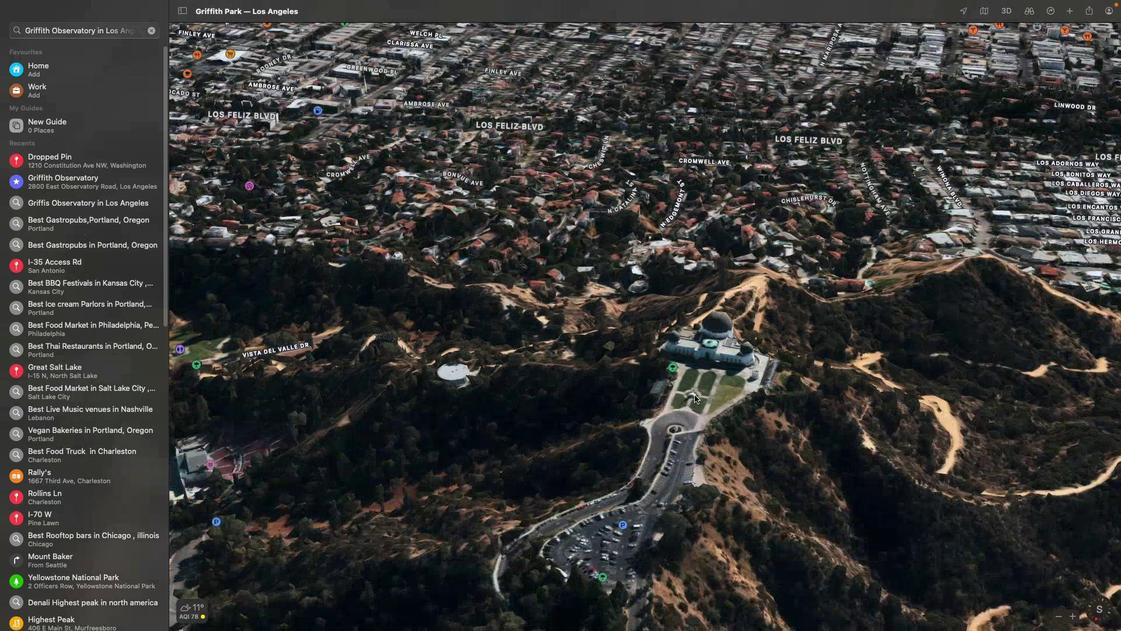 
Action: Mouse scrolled (695, 394) with delta (0, 3)
Screenshot: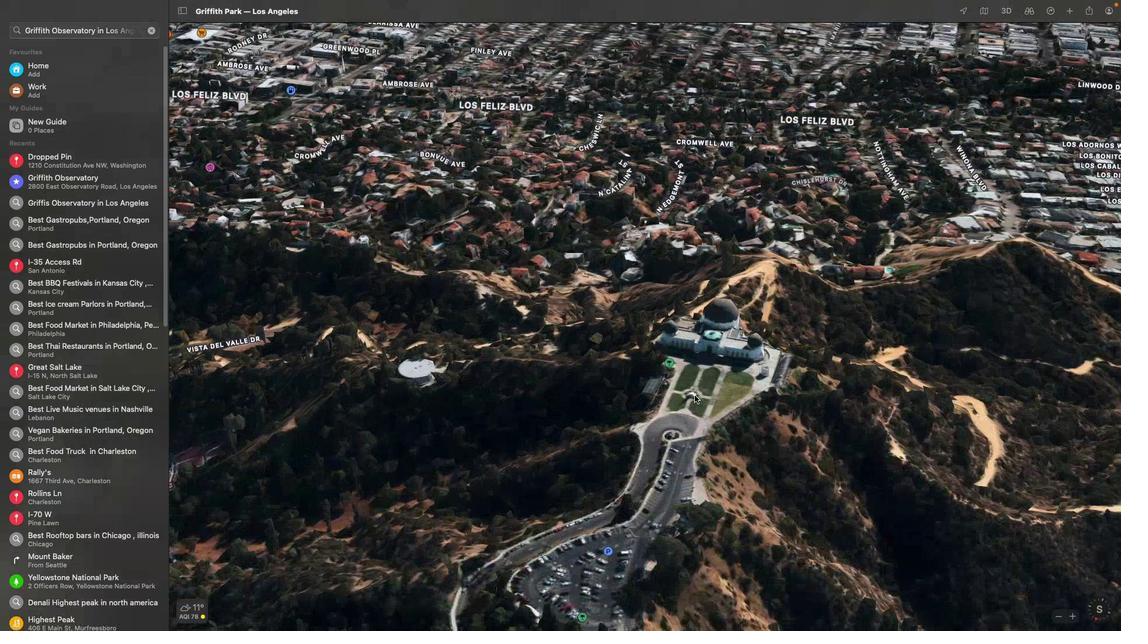 
Action: Mouse moved to (709, 373)
Screenshot: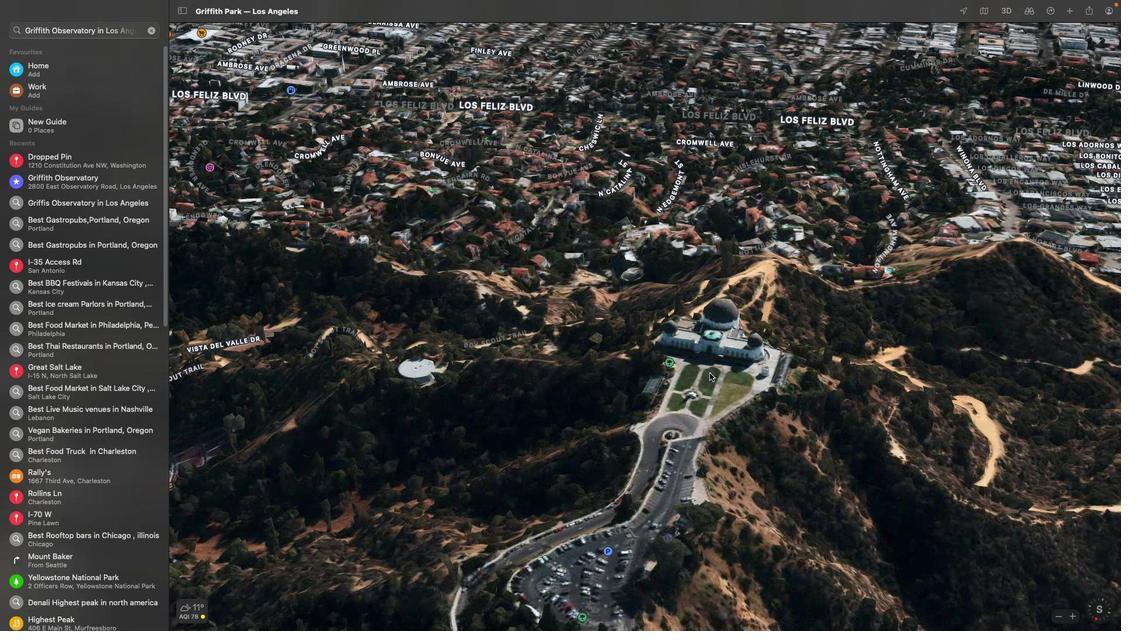 
Action: Mouse pressed left at (709, 373)
Screenshot: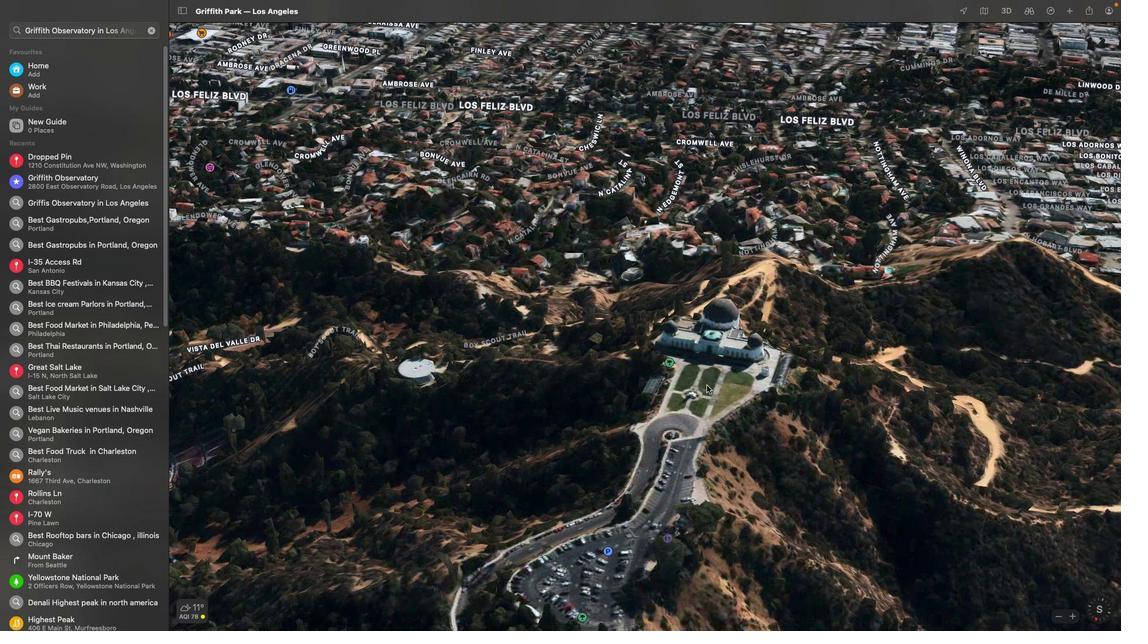 
Action: Mouse moved to (701, 431)
Screenshot: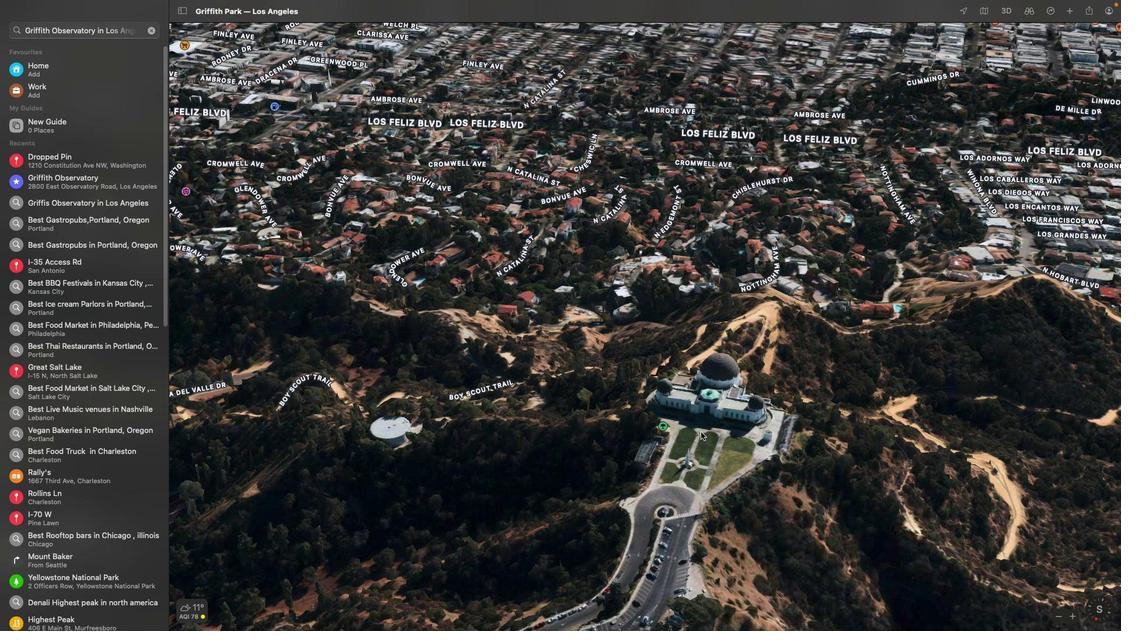 
Action: Mouse scrolled (701, 431) with delta (0, 0)
Screenshot: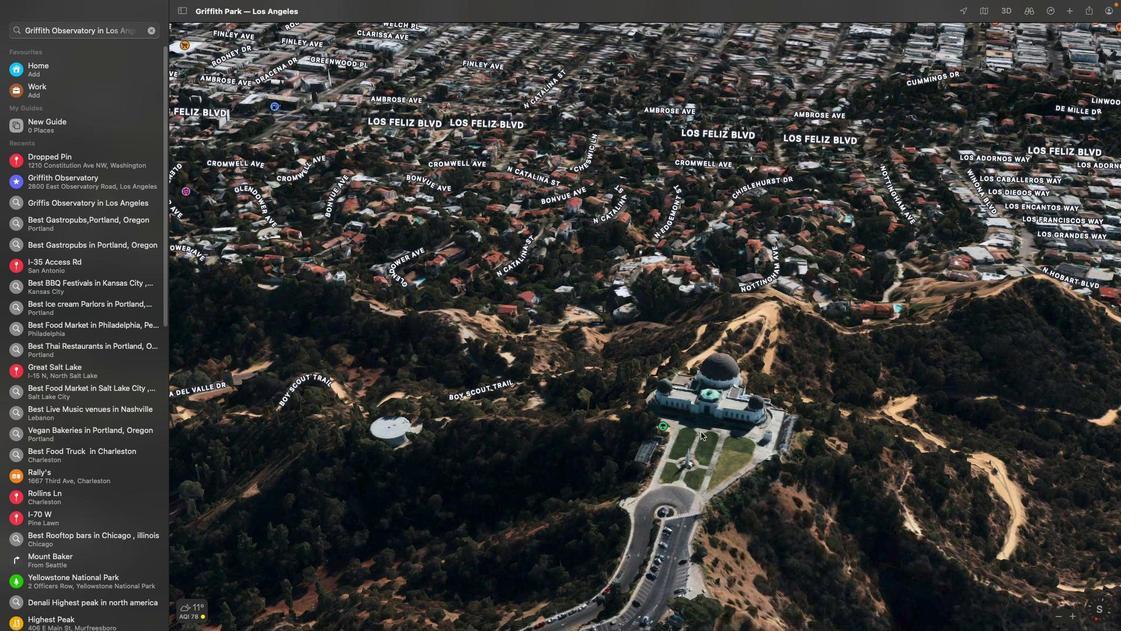 
Action: Mouse scrolled (701, 431) with delta (0, 0)
Screenshot: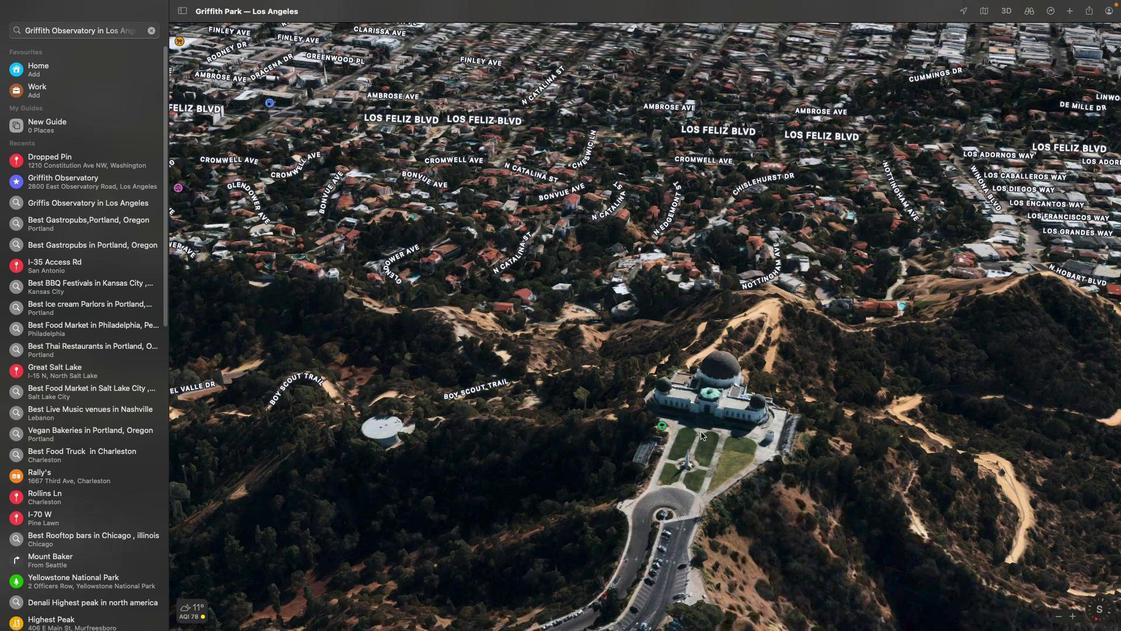 
Action: Mouse scrolled (701, 431) with delta (0, 1)
Screenshot: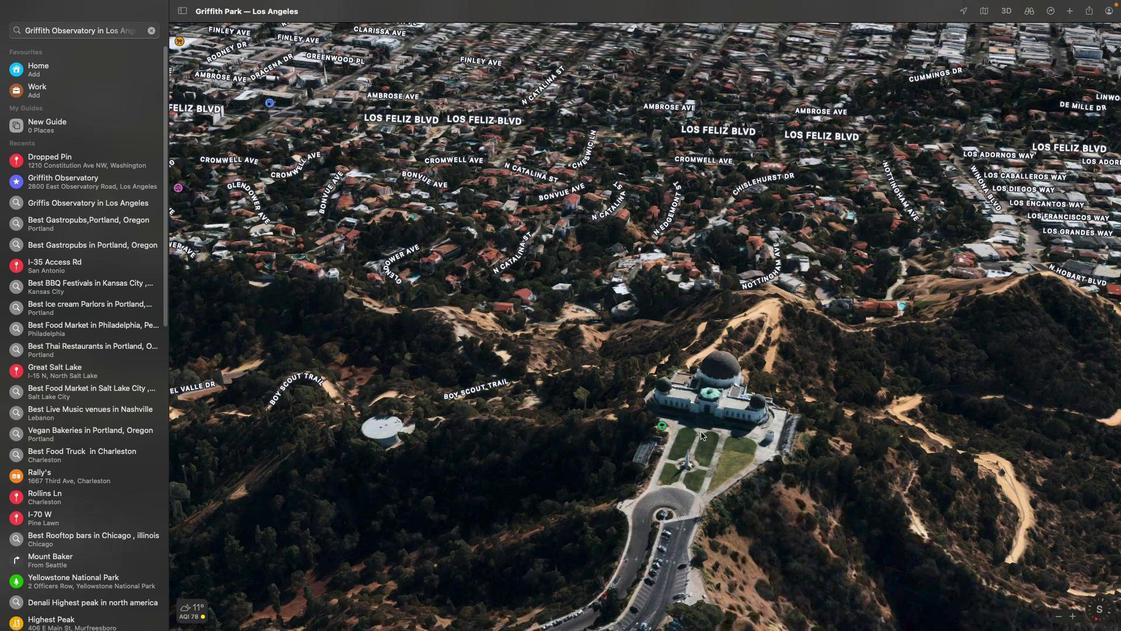 
Action: Mouse scrolled (701, 431) with delta (0, 2)
Screenshot: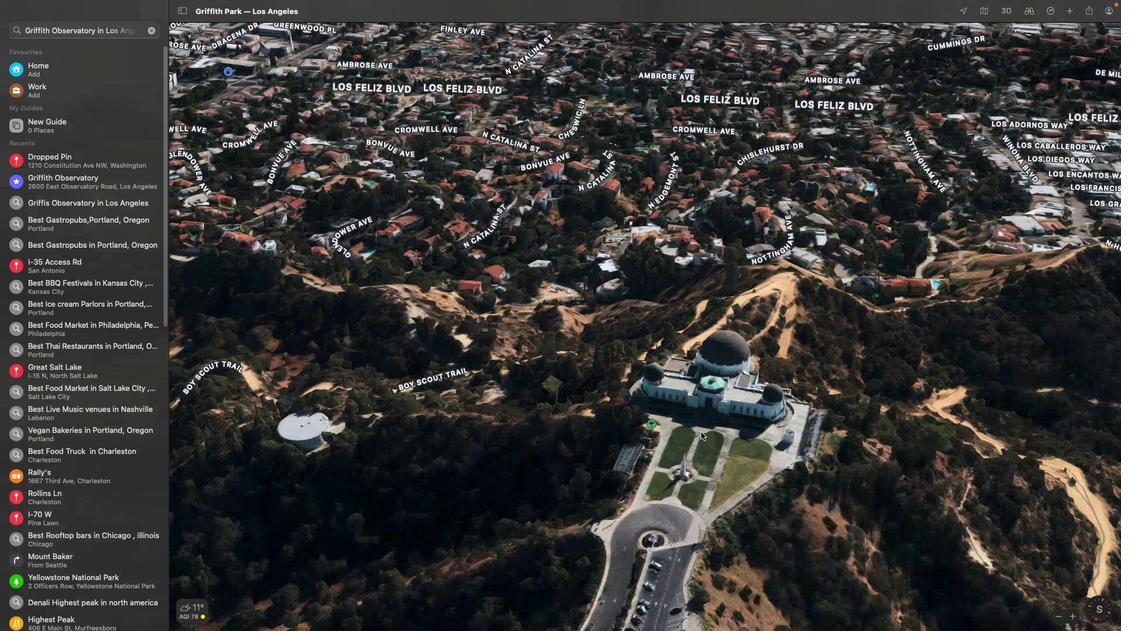 
Action: Mouse scrolled (701, 431) with delta (0, 2)
Screenshot: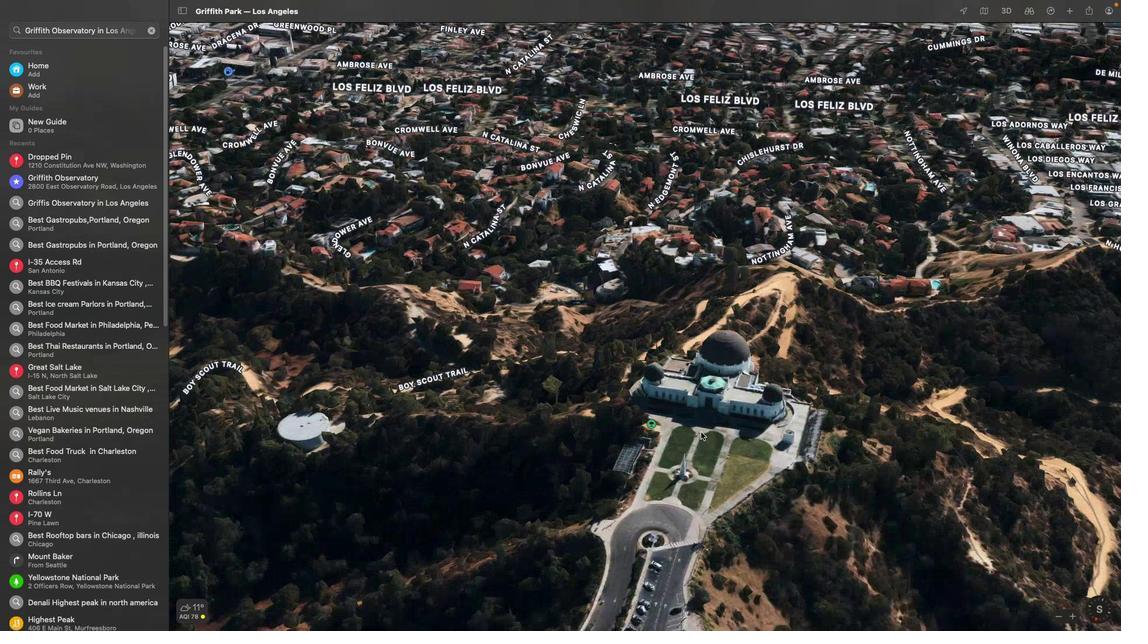 
Action: Mouse moved to (686, 422)
Screenshot: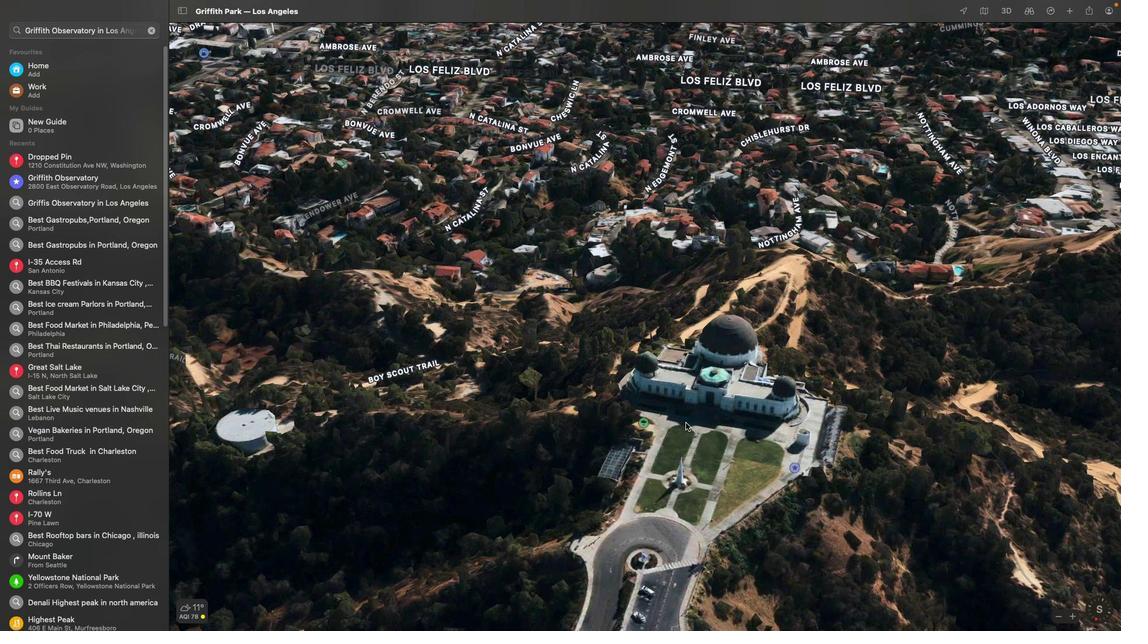 
Action: Mouse scrolled (686, 422) with delta (0, 0)
Screenshot: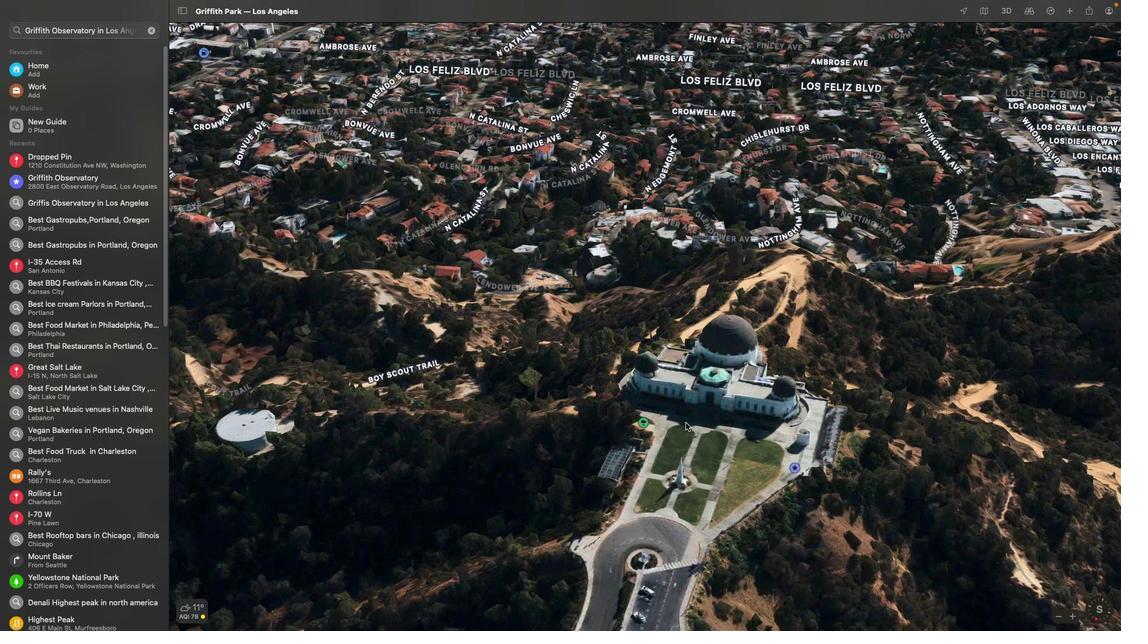 
Action: Mouse scrolled (686, 422) with delta (0, 0)
Screenshot: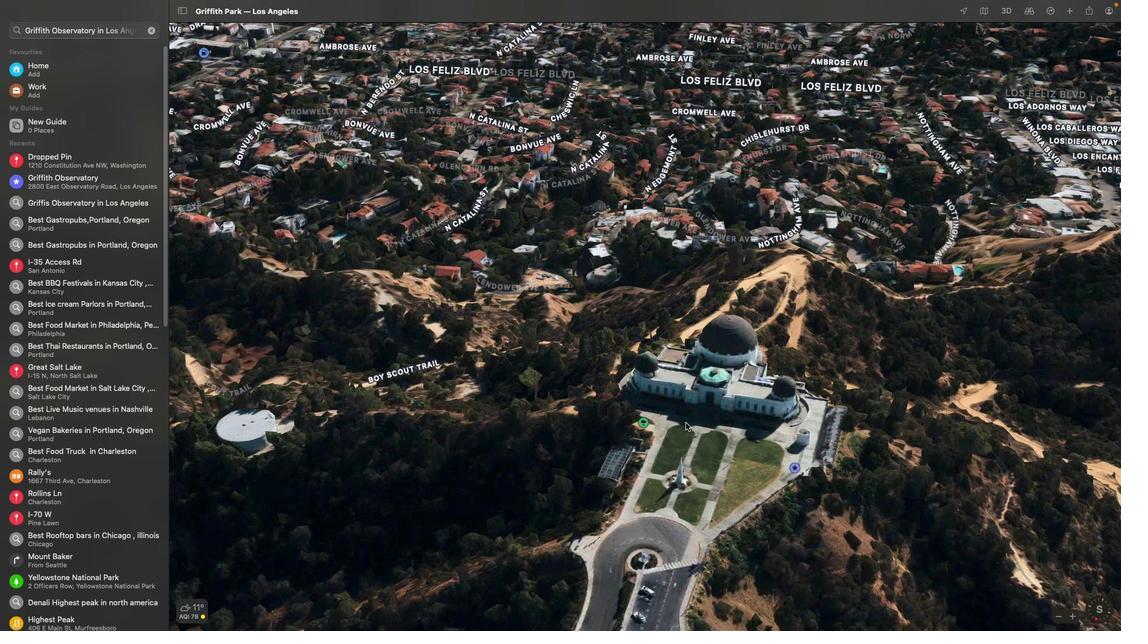 
Action: Mouse scrolled (686, 422) with delta (0, 1)
Screenshot: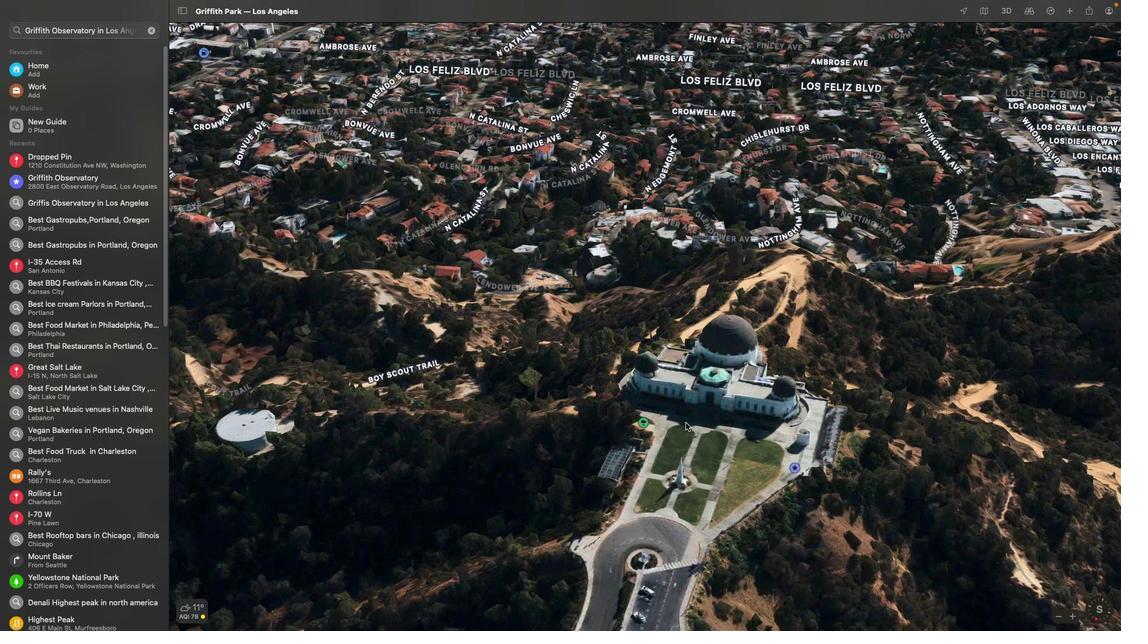 
Action: Mouse scrolled (686, 422) with delta (0, 2)
Screenshot: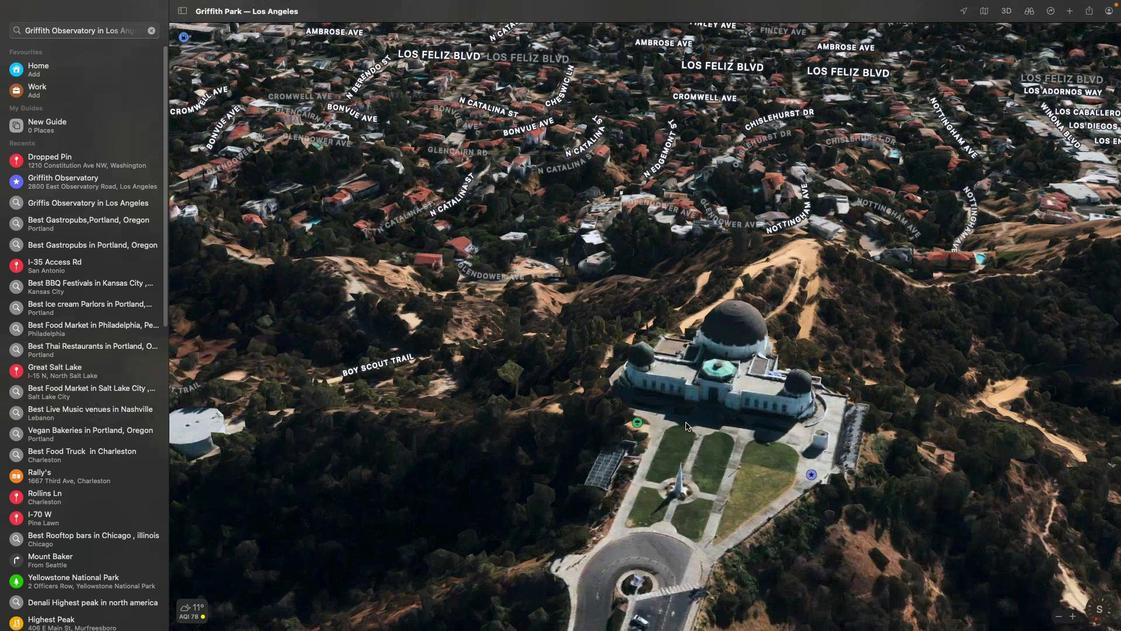 
Action: Mouse scrolled (686, 422) with delta (0, 3)
Screenshot: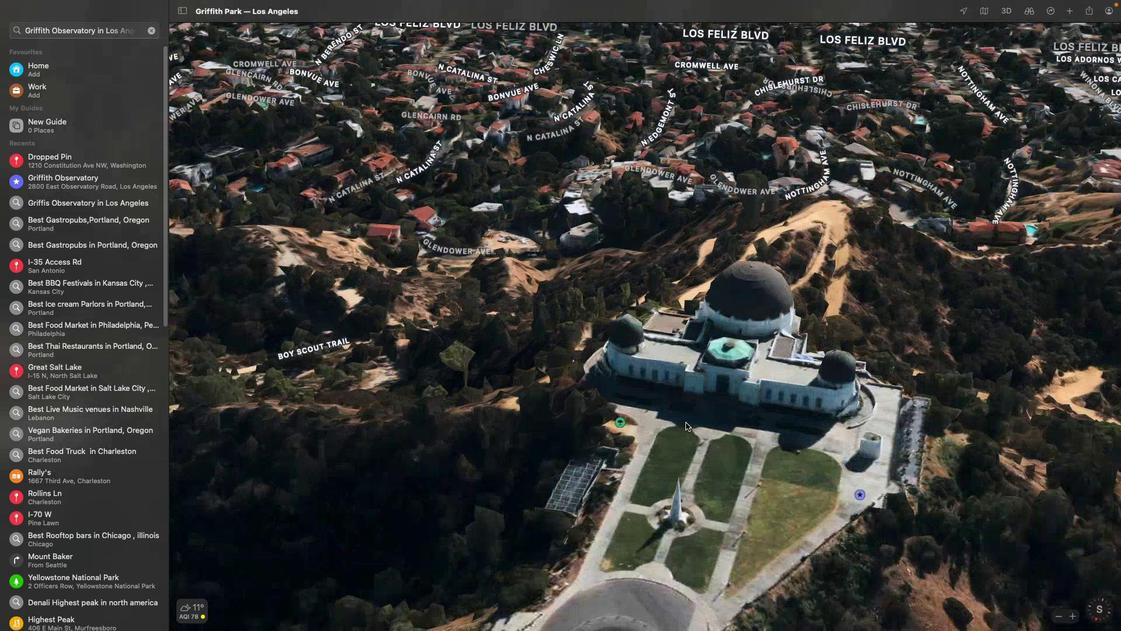 
Action: Mouse moved to (715, 417)
Screenshot: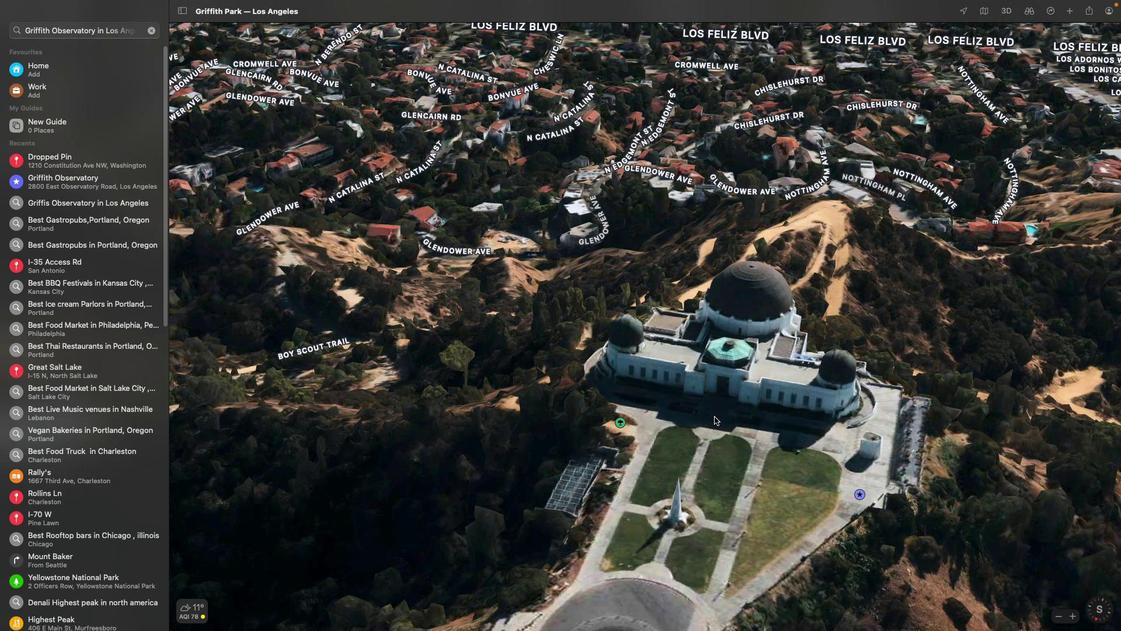 
Action: Mouse pressed left at (715, 417)
Screenshot: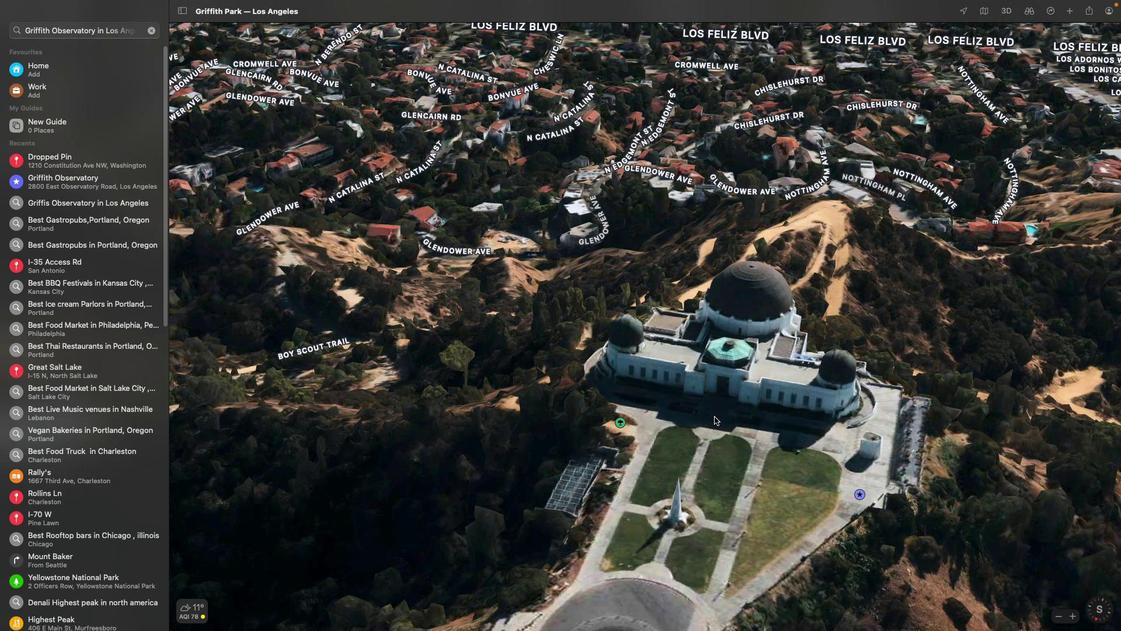 
Action: Mouse moved to (698, 411)
Screenshot: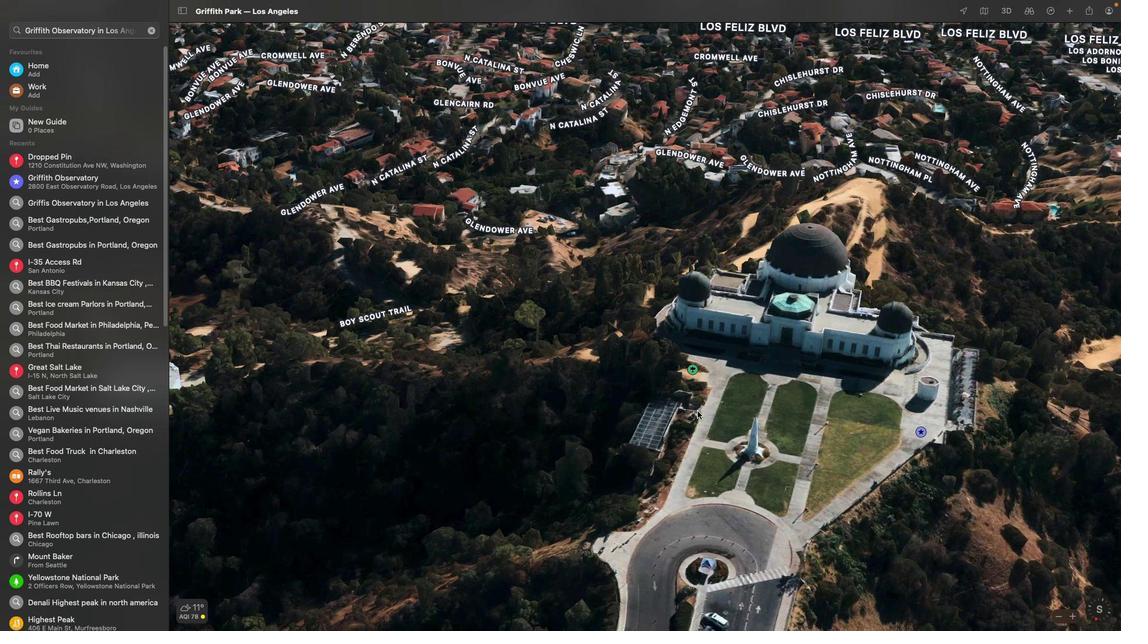 
Action: Mouse pressed left at (698, 411)
Screenshot: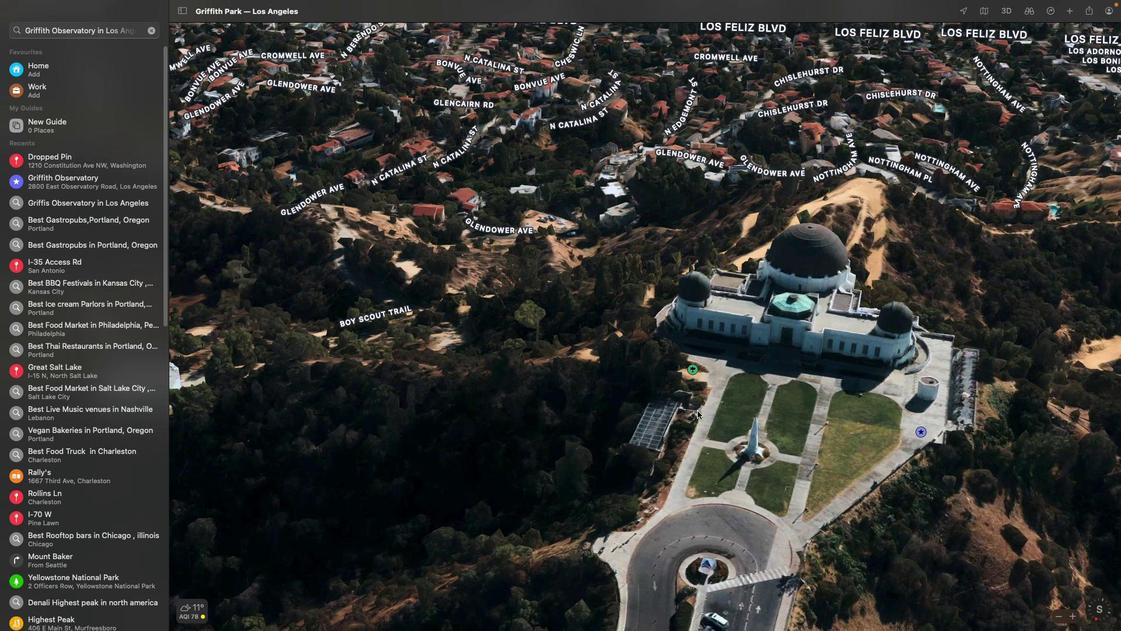 
Action: Mouse moved to (808, 323)
Screenshot: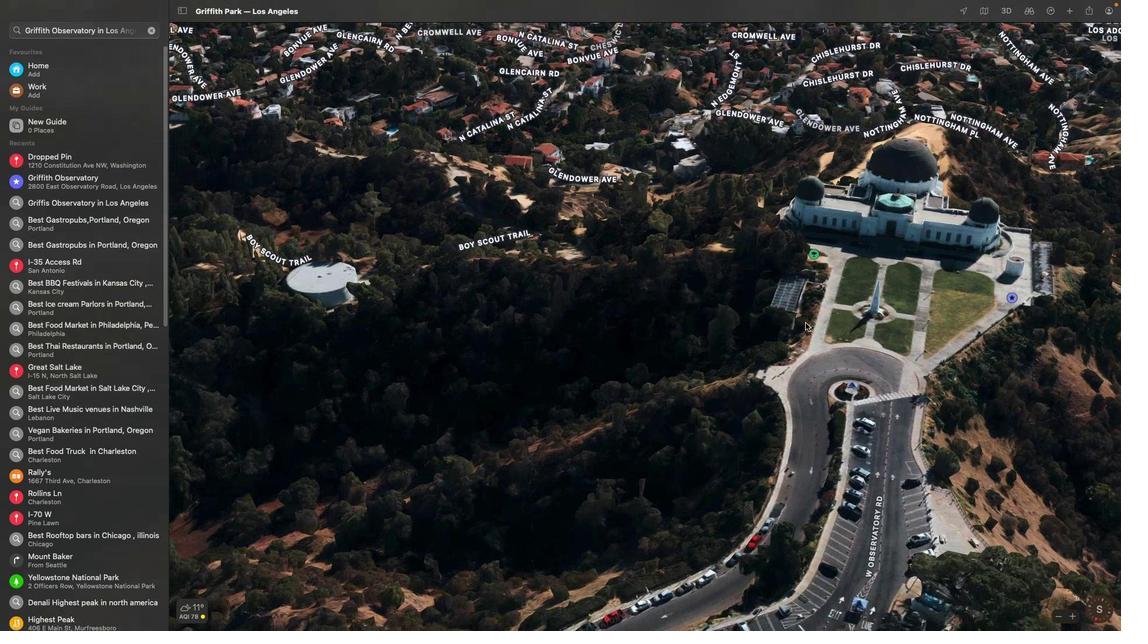 
Action: Mouse pressed left at (808, 323)
Screenshot: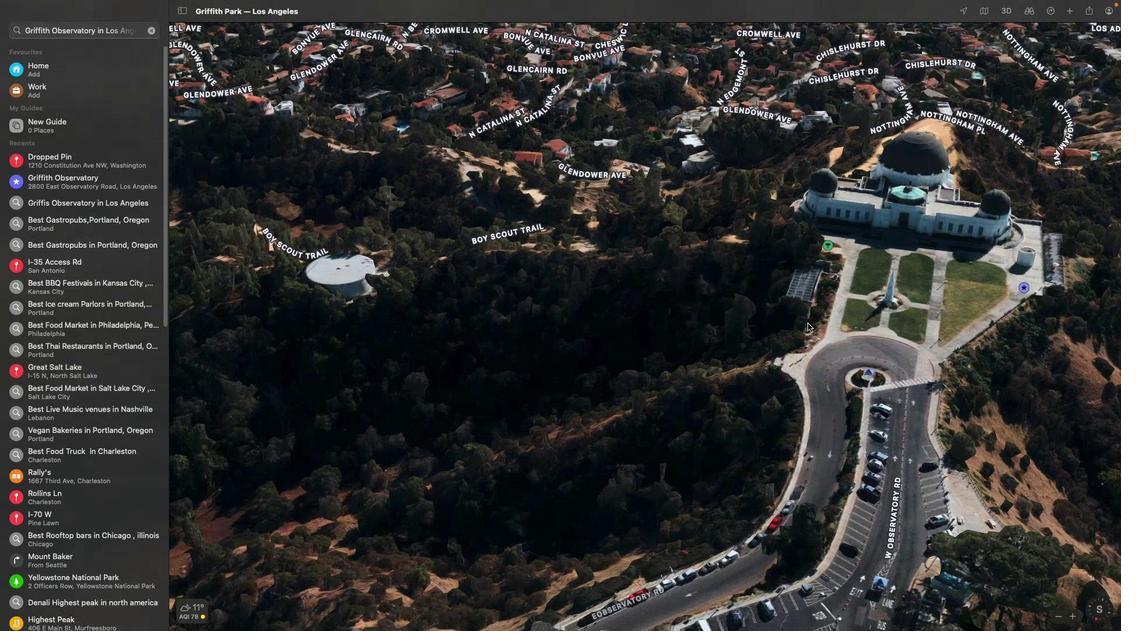 
Action: Mouse moved to (870, 342)
Screenshot: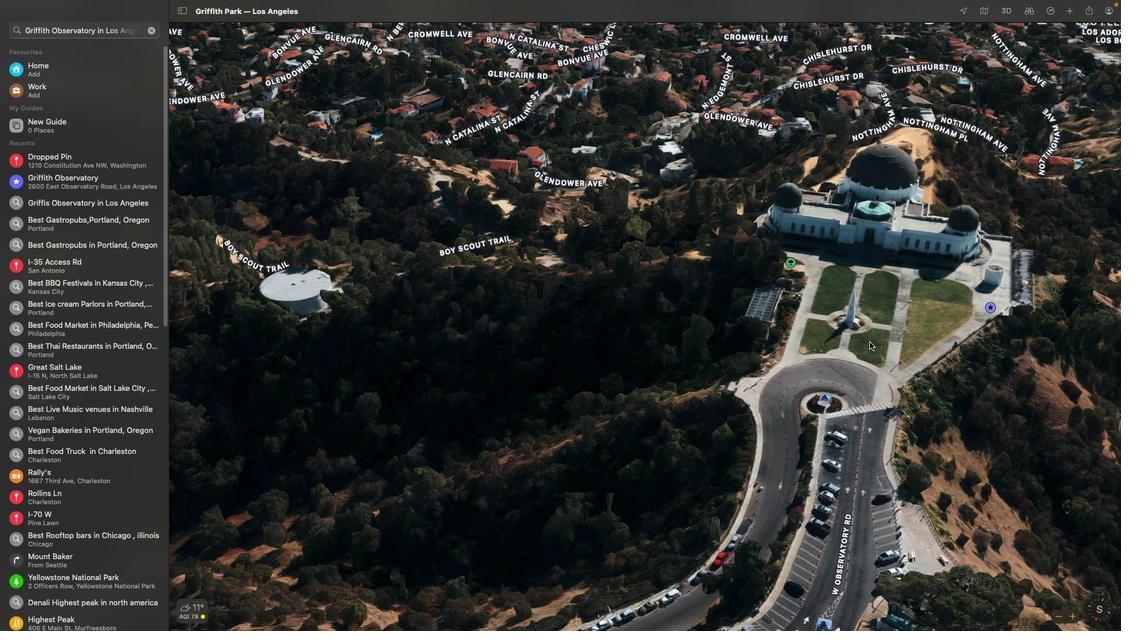 
Action: Mouse pressed left at (870, 342)
Screenshot: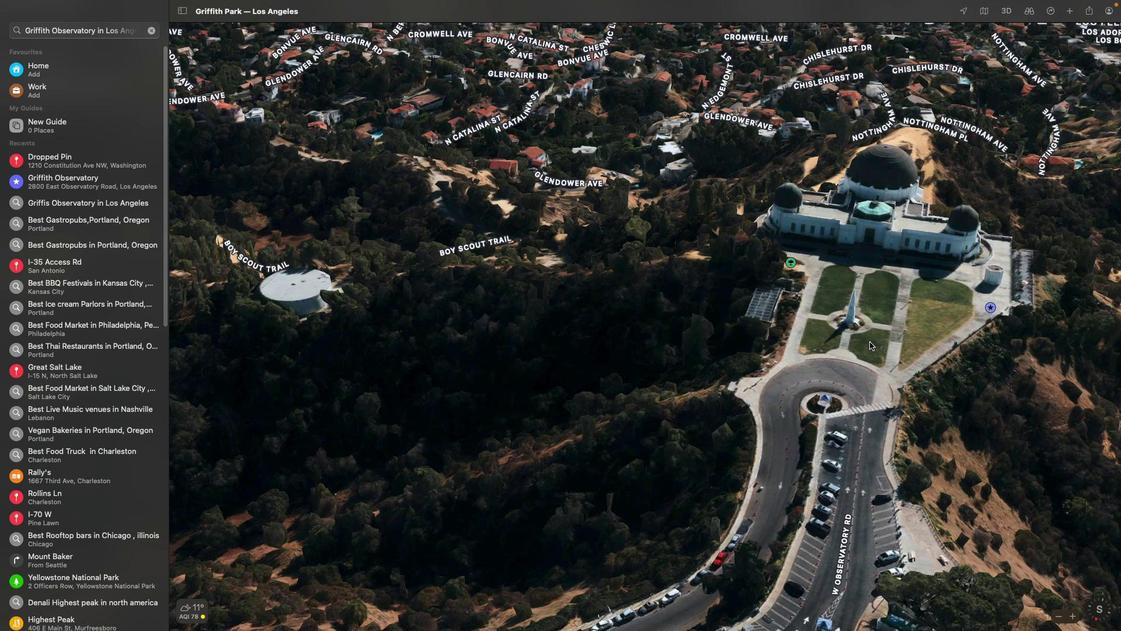 
Action: Mouse moved to (805, 341)
Screenshot: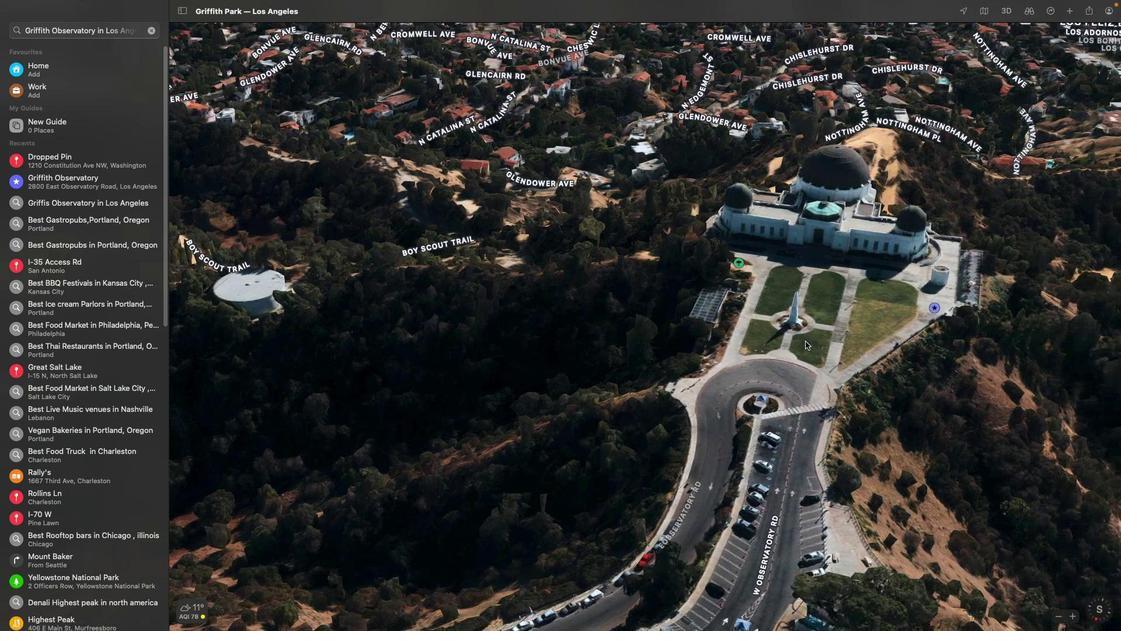
